 Task: Delete all emails   in folder Deleted Items. Empty folder   in folder Folder0000000007. Empty folder   in folder Folder0000000008. Filter for unread emails   in folder Inbox. Archive 5 recent emails   in folder Inbox
Action: Mouse moved to (178, 368)
Screenshot: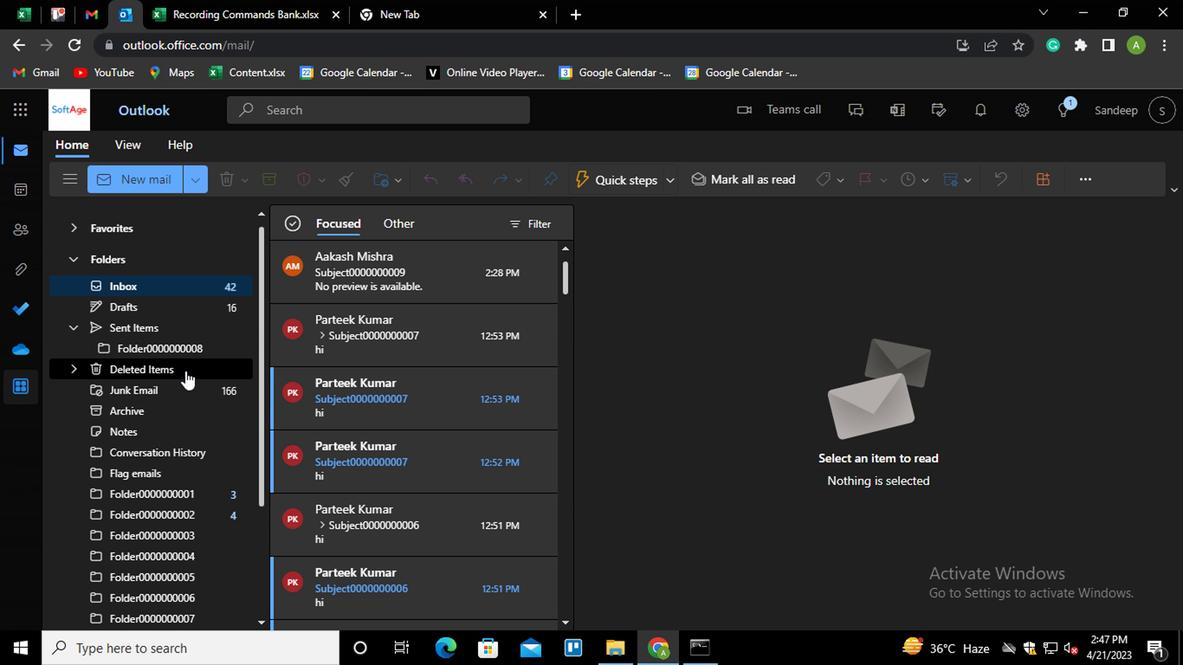 
Action: Mouse pressed left at (178, 368)
Screenshot: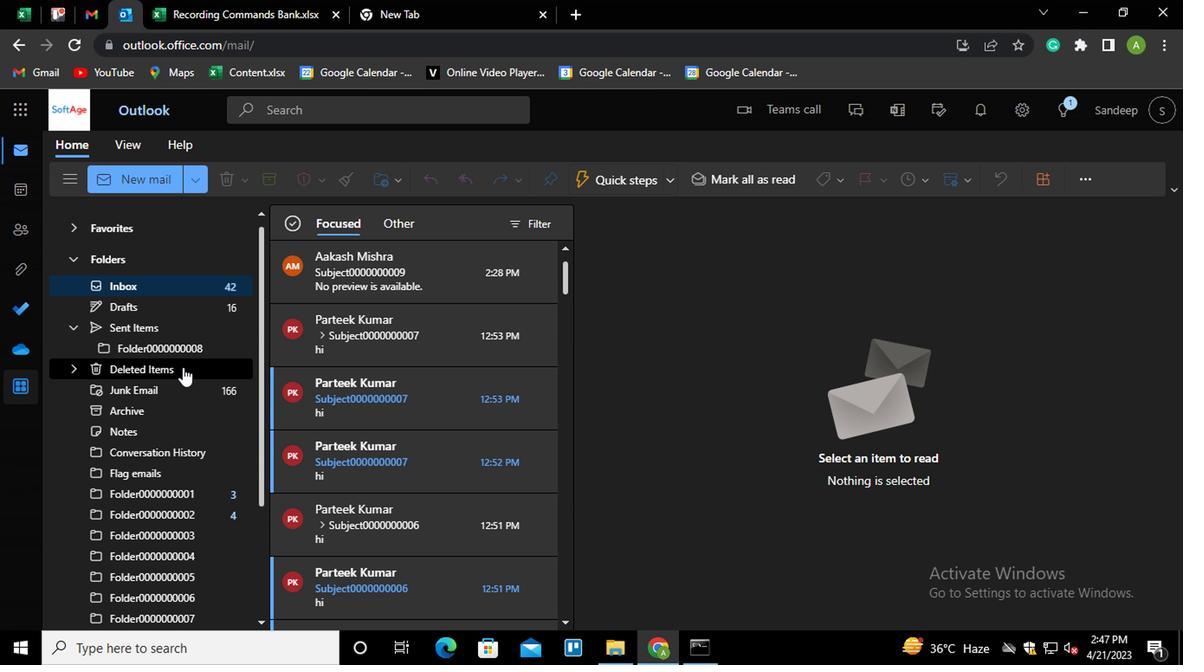 
Action: Mouse moved to (286, 331)
Screenshot: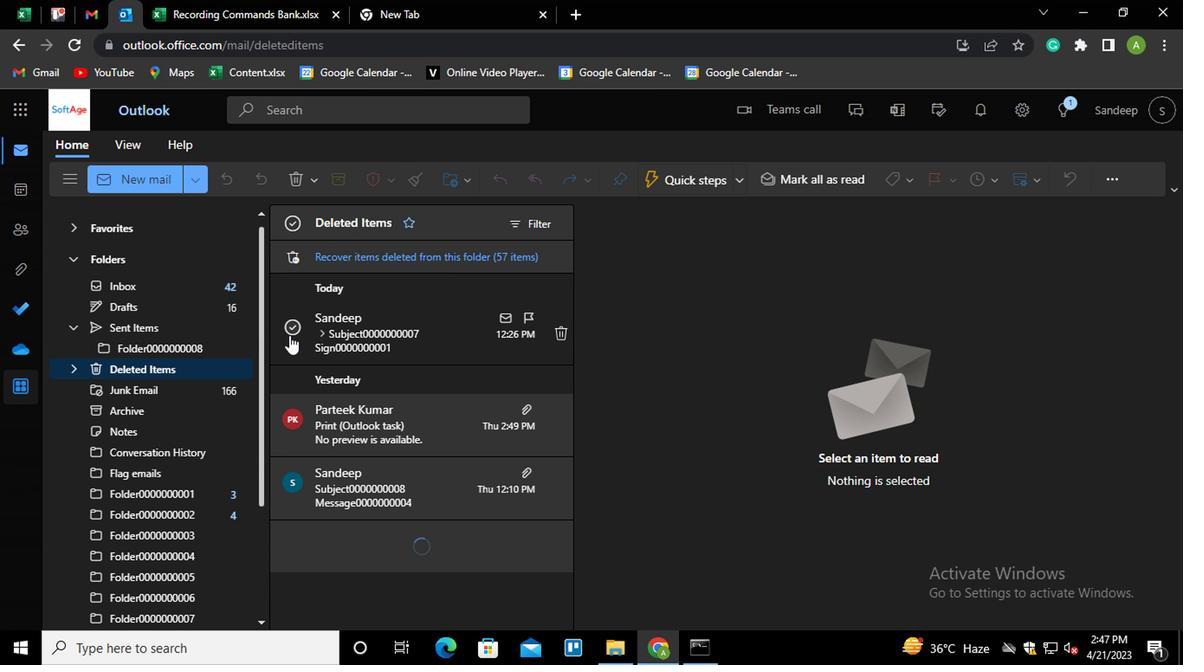 
Action: Mouse pressed left at (286, 331)
Screenshot: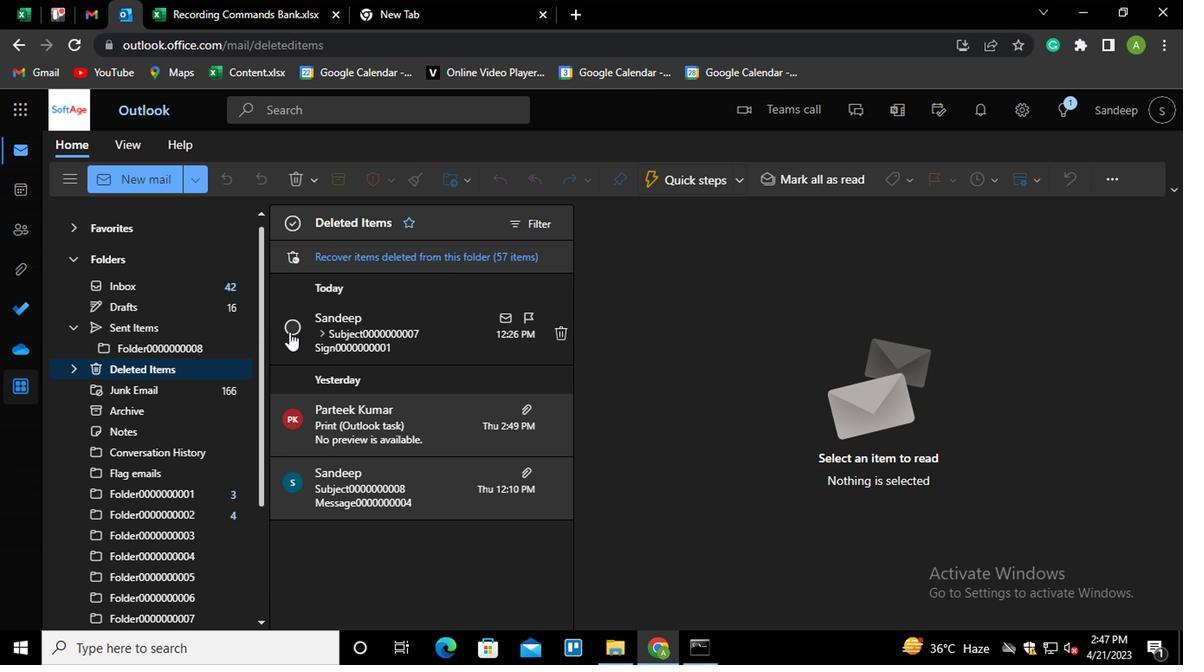 
Action: Mouse moved to (486, 468)
Screenshot: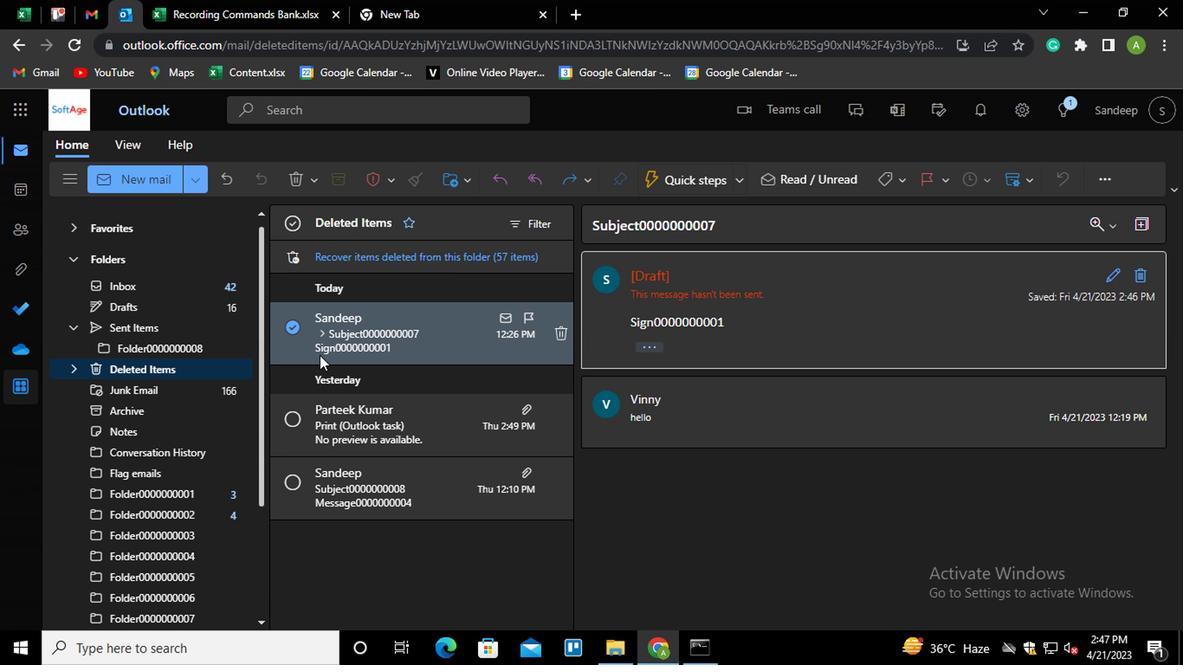 
Action: Key pressed ctrl+A<Key.delete><Key.enter>
Screenshot: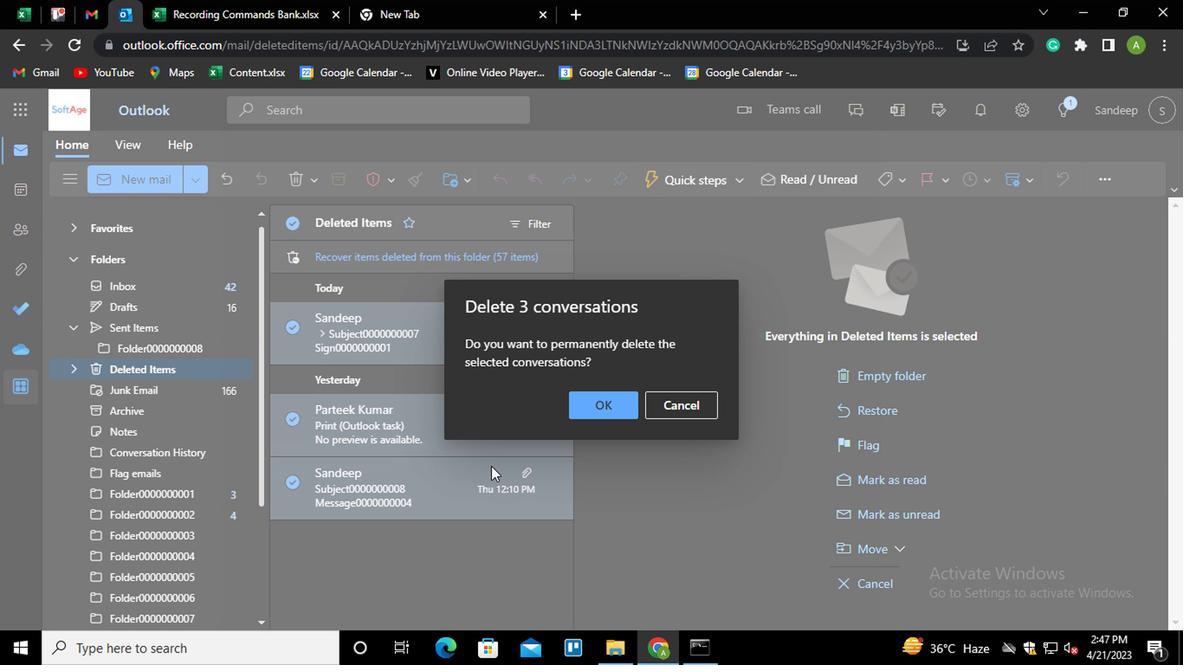 
Action: Mouse moved to (195, 619)
Screenshot: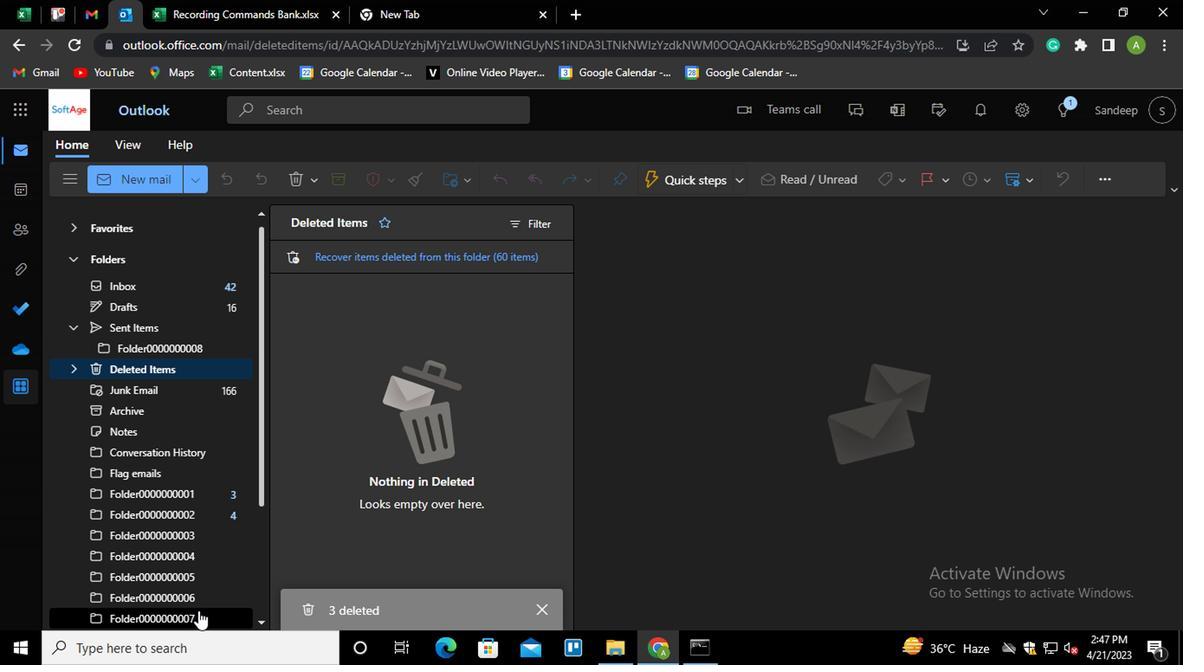 
Action: Mouse pressed left at (195, 619)
Screenshot: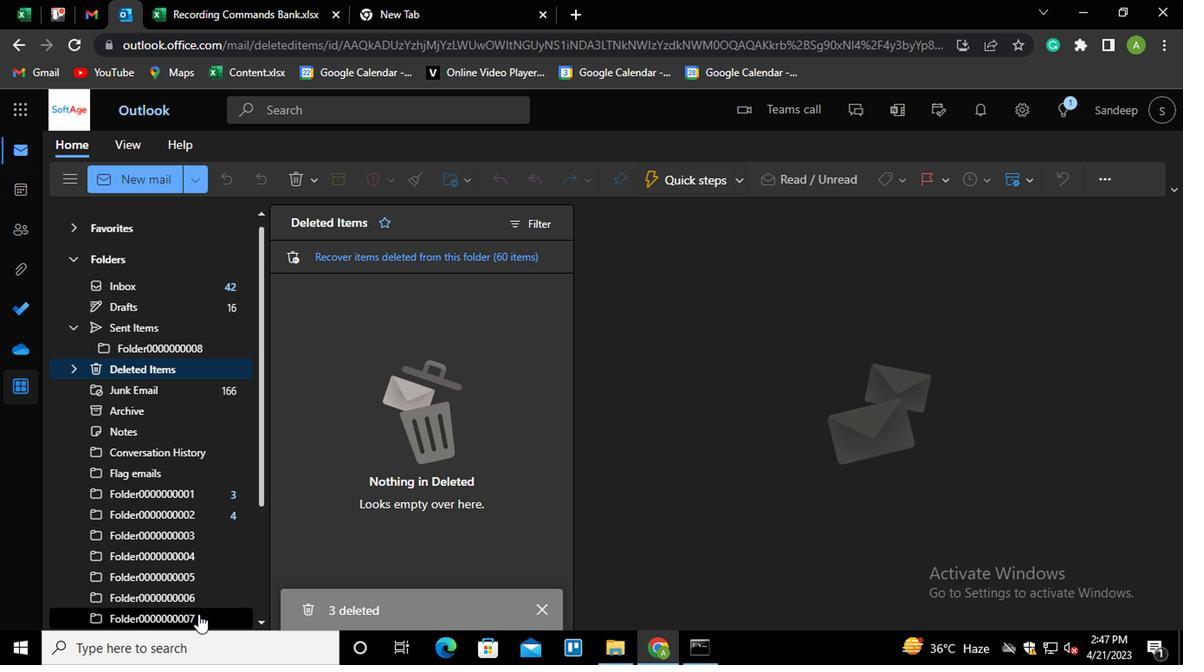 
Action: Mouse moved to (288, 393)
Screenshot: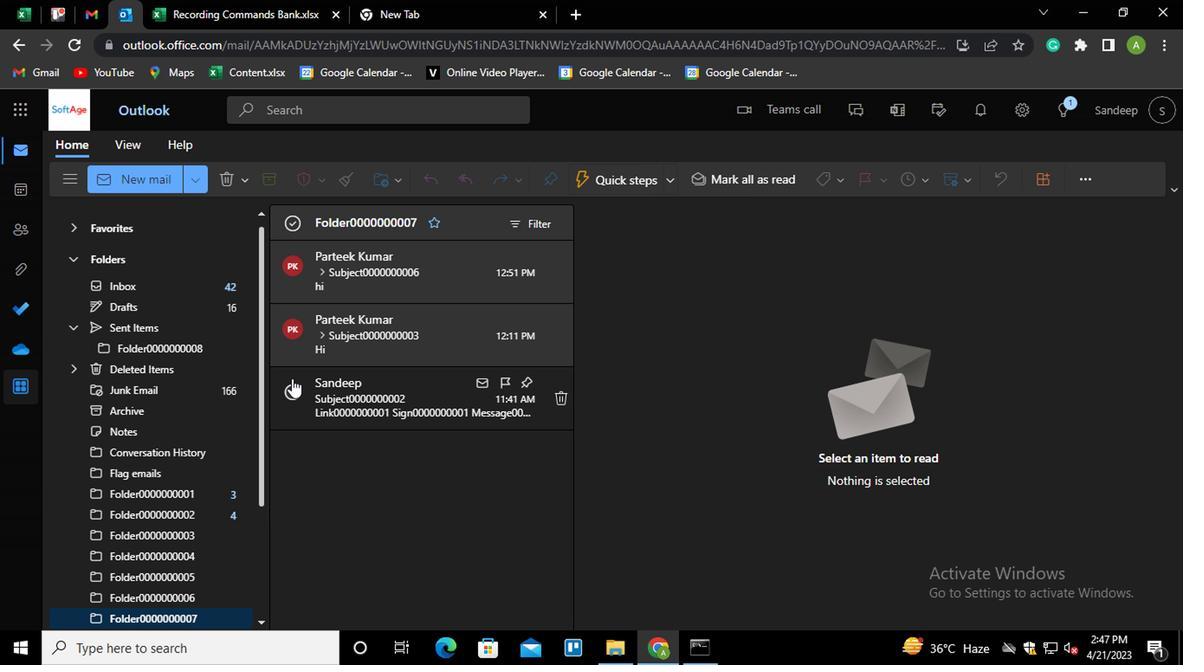 
Action: Mouse pressed left at (288, 393)
Screenshot: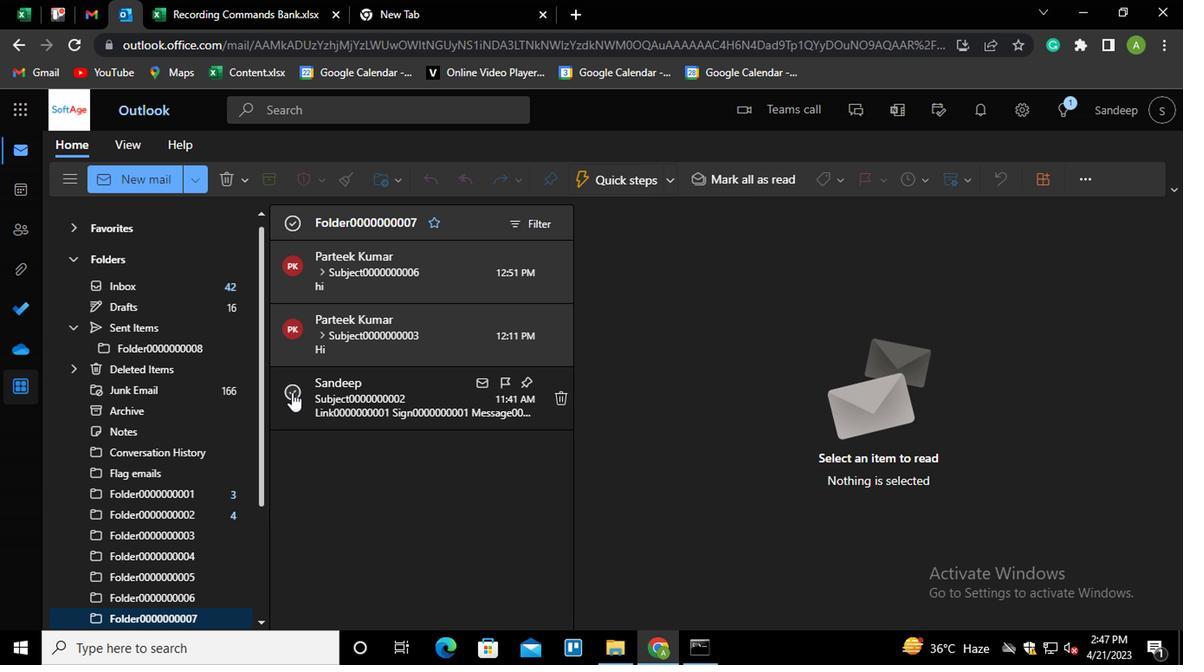 
Action: Key pressed ctrl+A
Screenshot: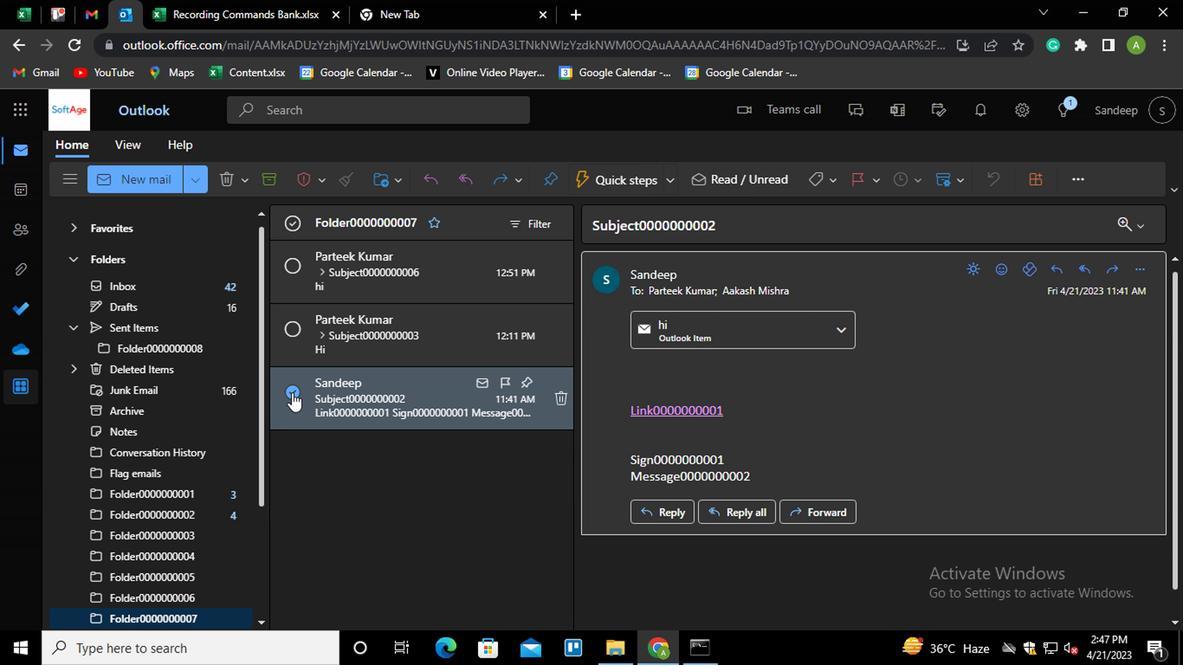 
Action: Mouse moved to (870, 394)
Screenshot: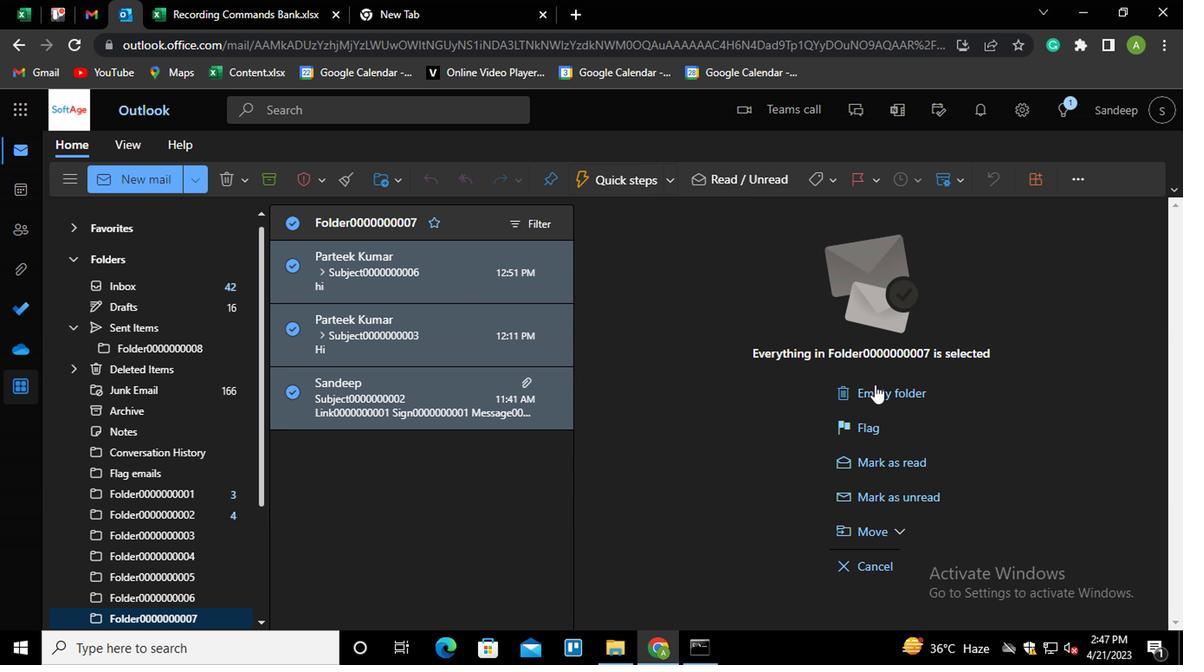 
Action: Mouse pressed left at (870, 394)
Screenshot: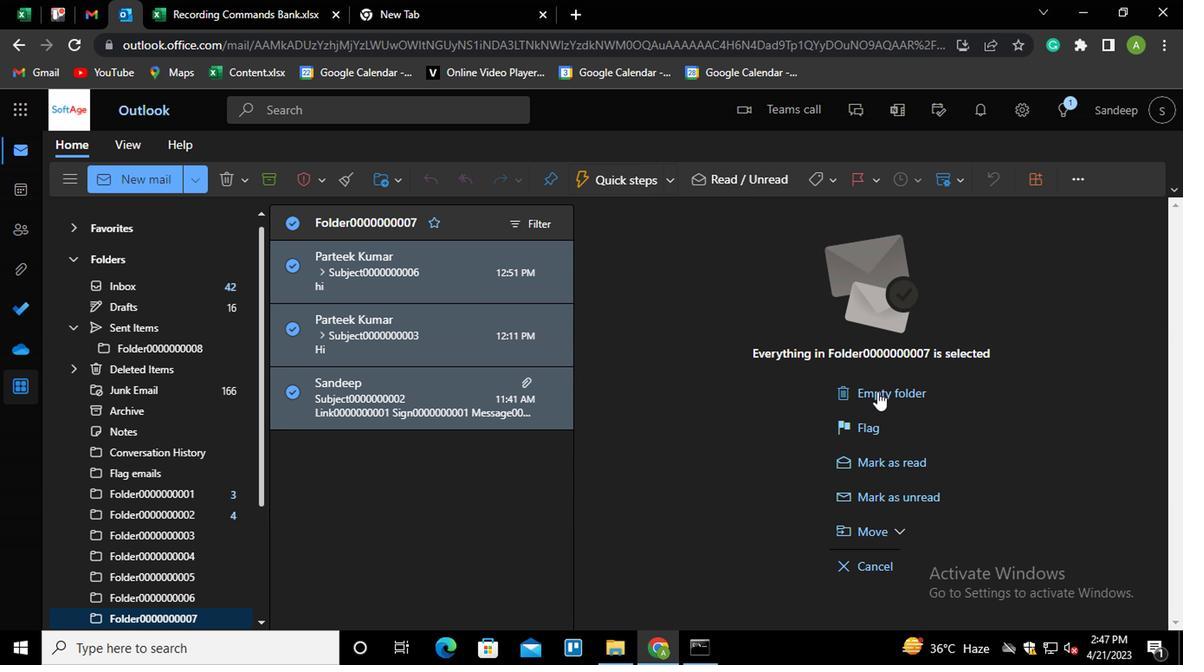 
Action: Mouse moved to (596, 415)
Screenshot: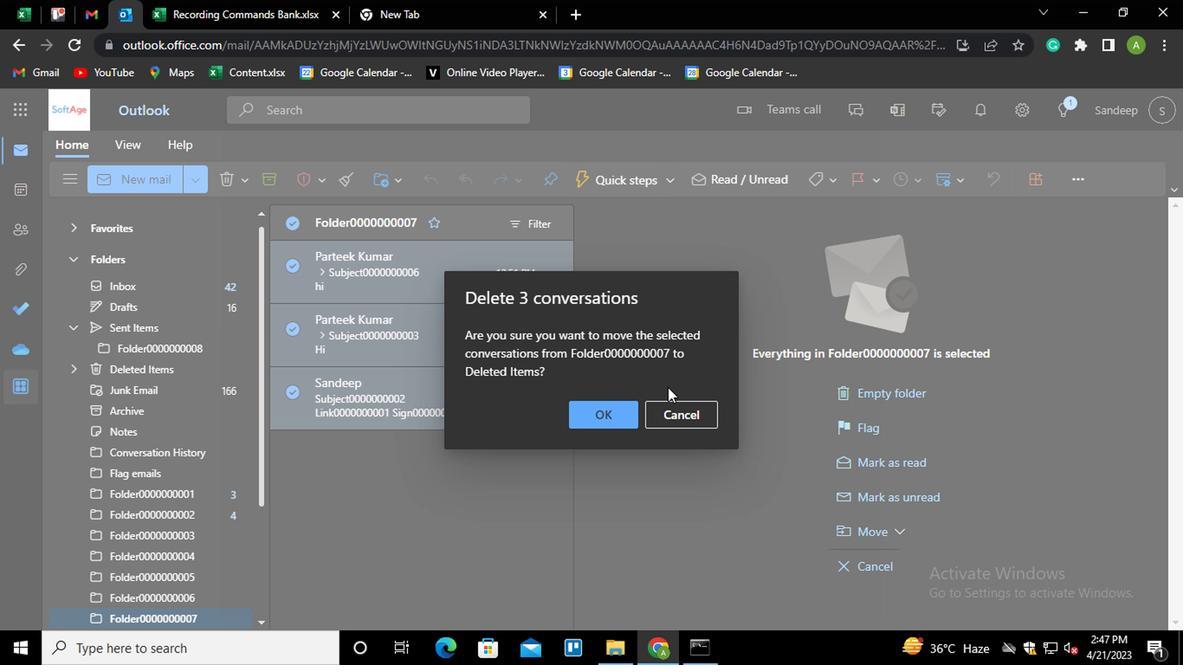
Action: Mouse pressed left at (596, 415)
Screenshot: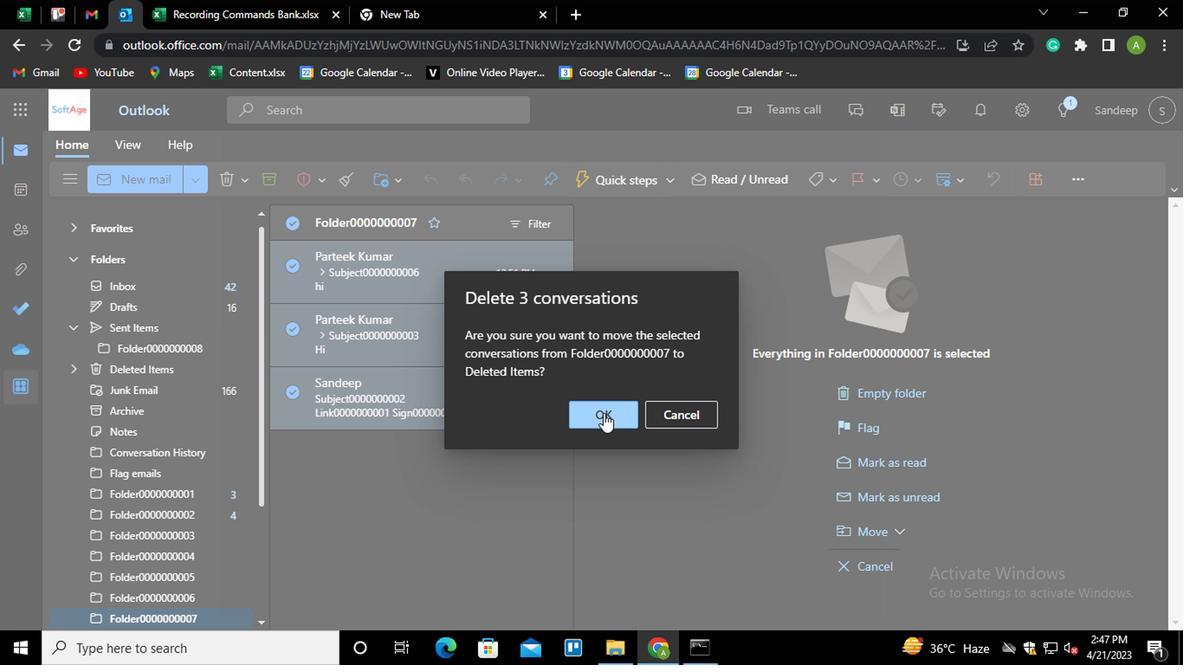 
Action: Mouse moved to (227, 561)
Screenshot: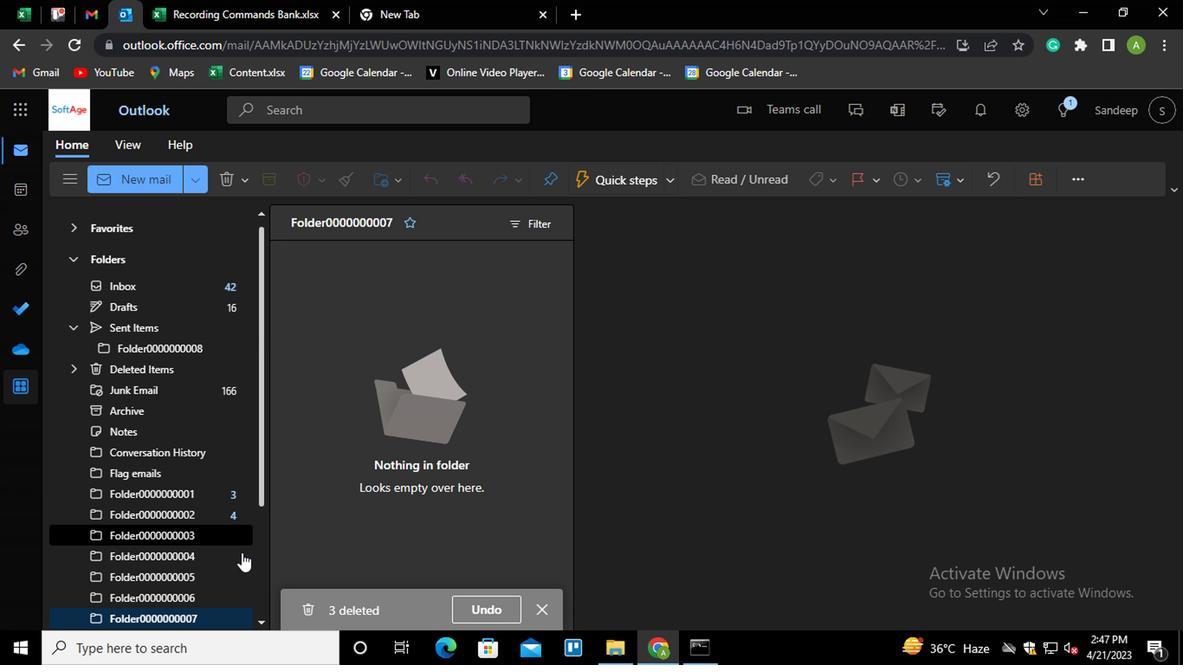 
Action: Mouse scrolled (227, 560) with delta (0, 0)
Screenshot: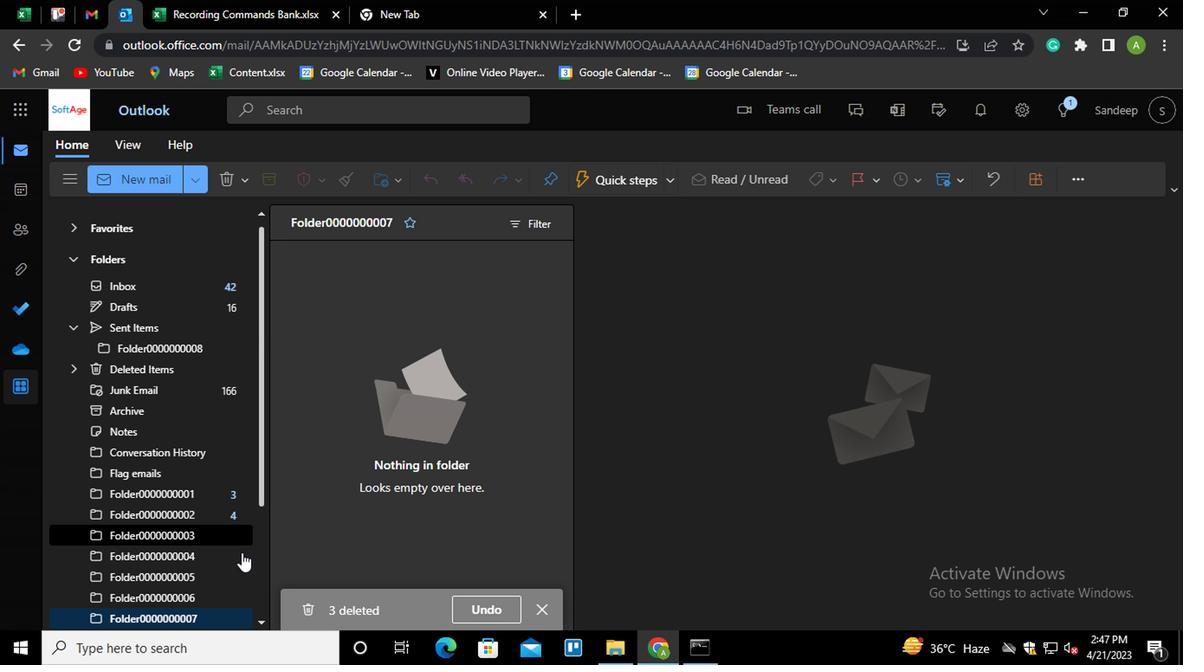 
Action: Mouse scrolled (227, 560) with delta (0, 0)
Screenshot: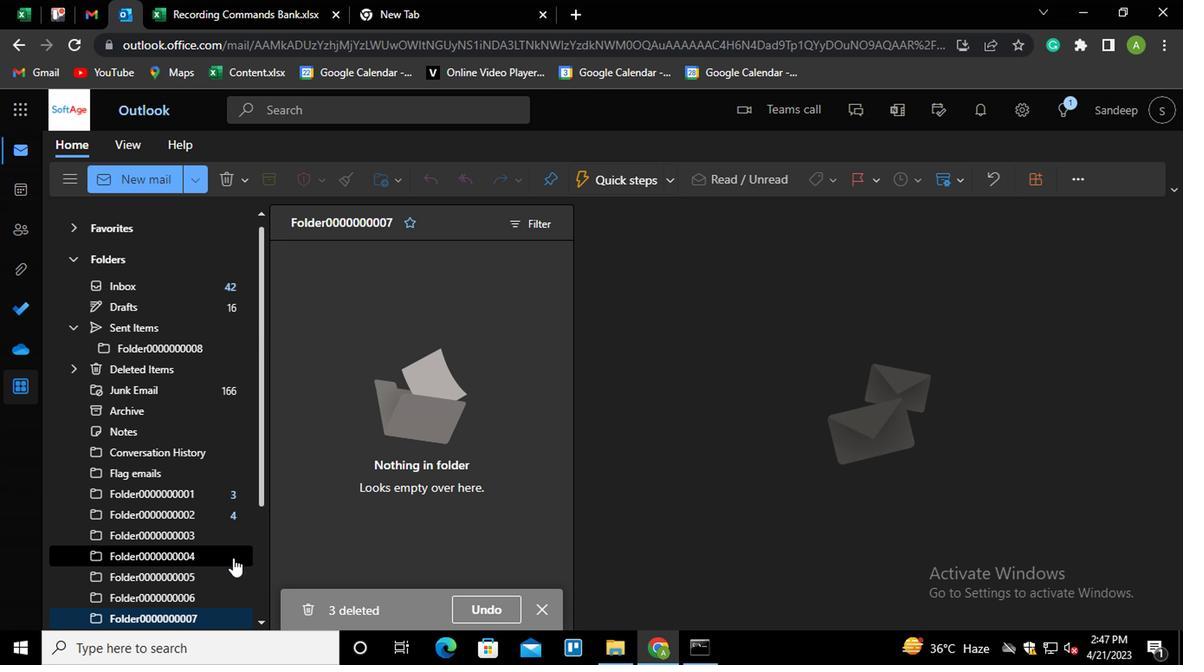 
Action: Mouse scrolled (227, 560) with delta (0, 0)
Screenshot: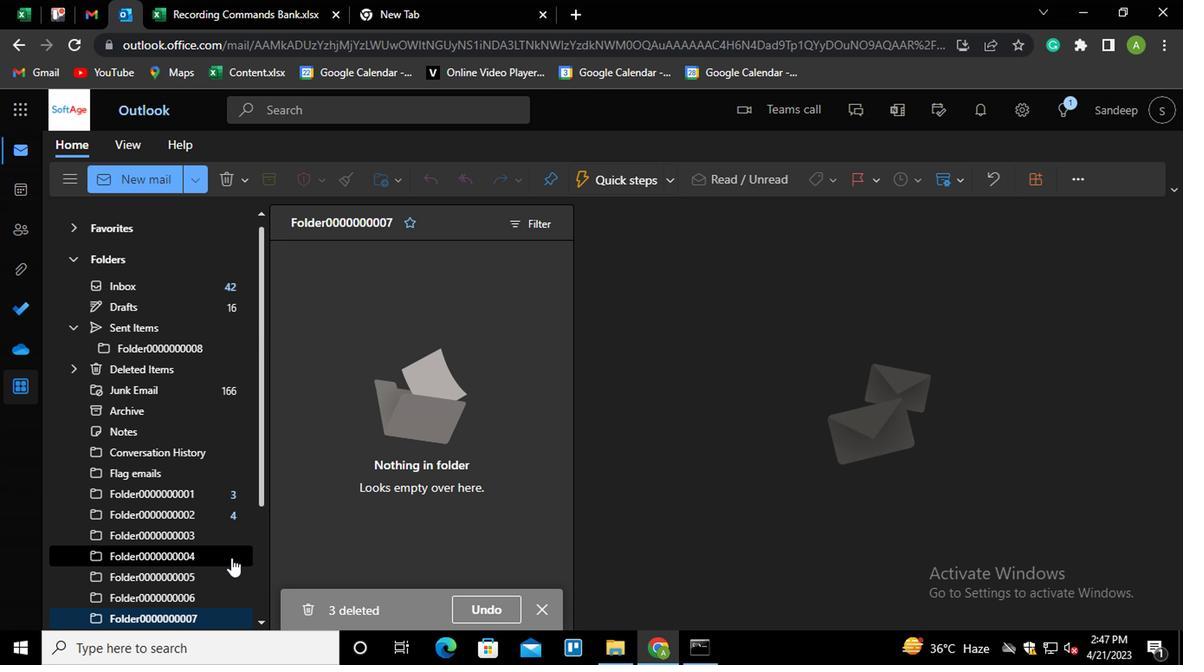 
Action: Mouse scrolled (227, 560) with delta (0, 0)
Screenshot: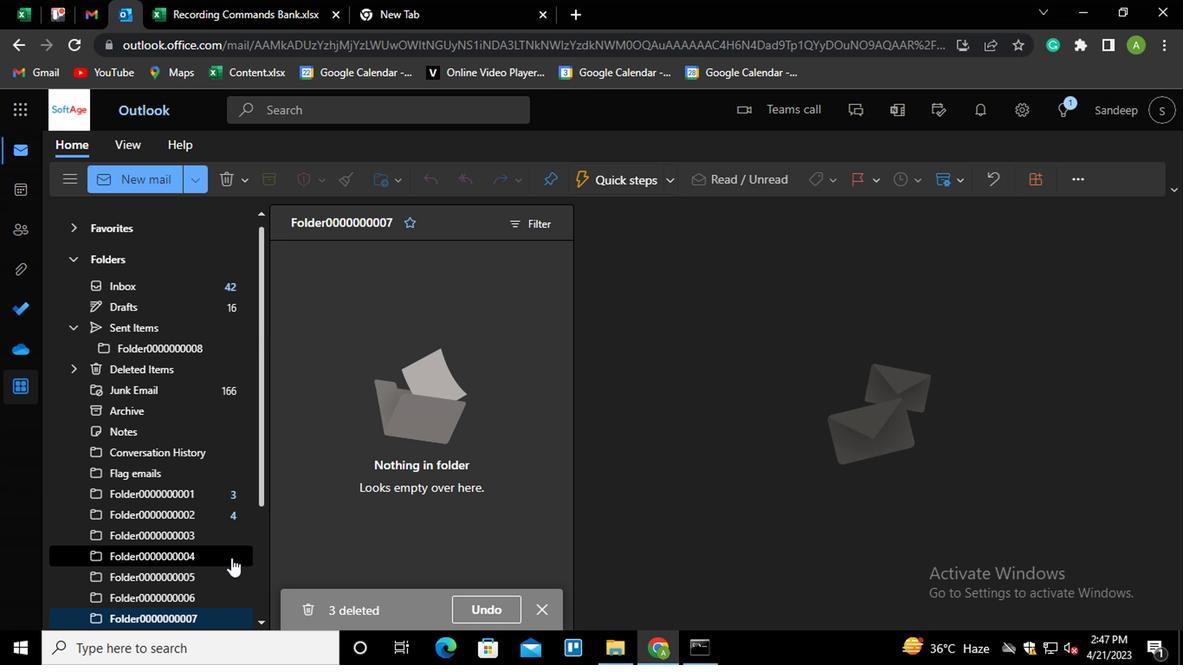 
Action: Mouse moved to (174, 494)
Screenshot: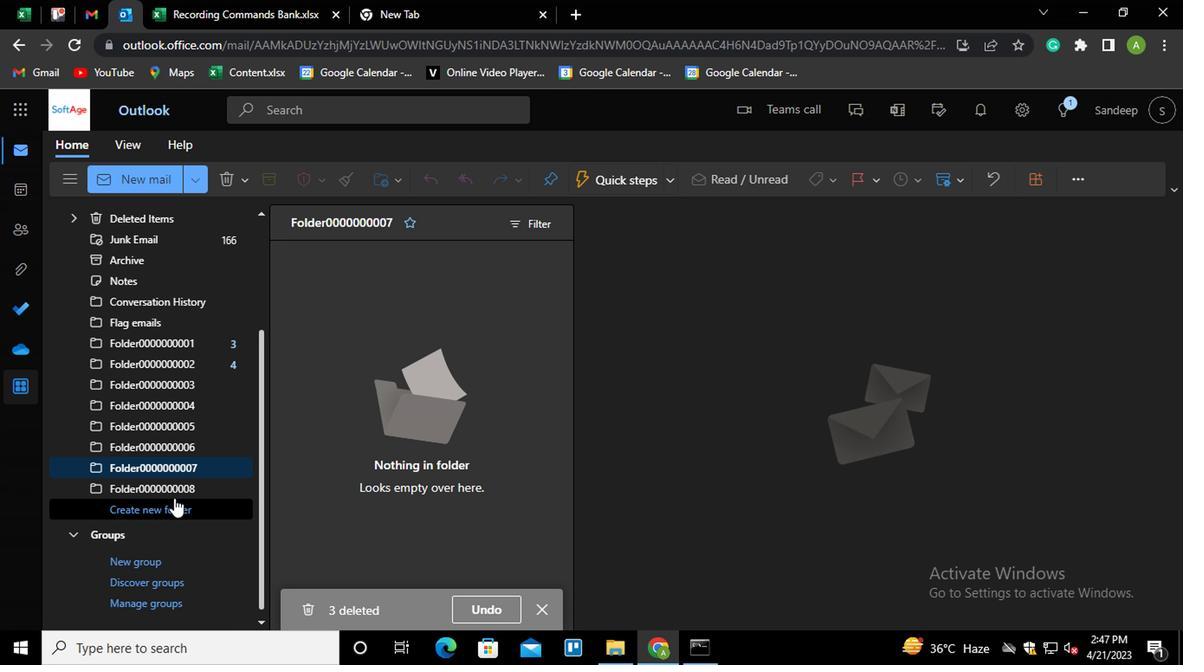
Action: Mouse pressed left at (174, 494)
Screenshot: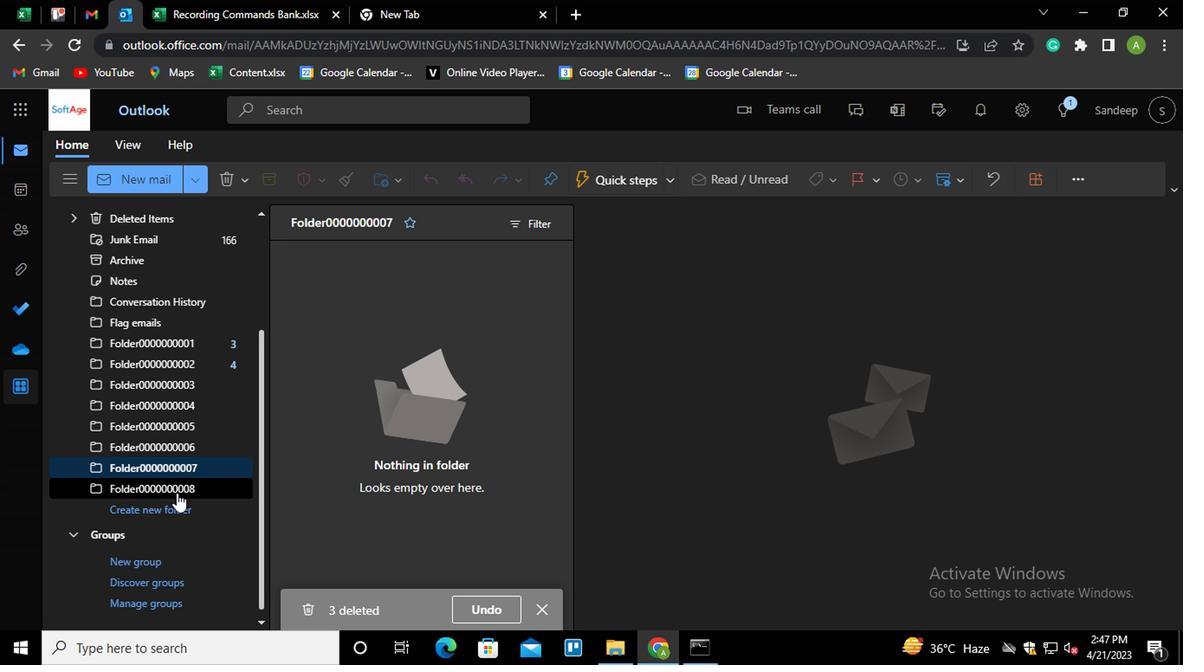 
Action: Mouse moved to (290, 263)
Screenshot: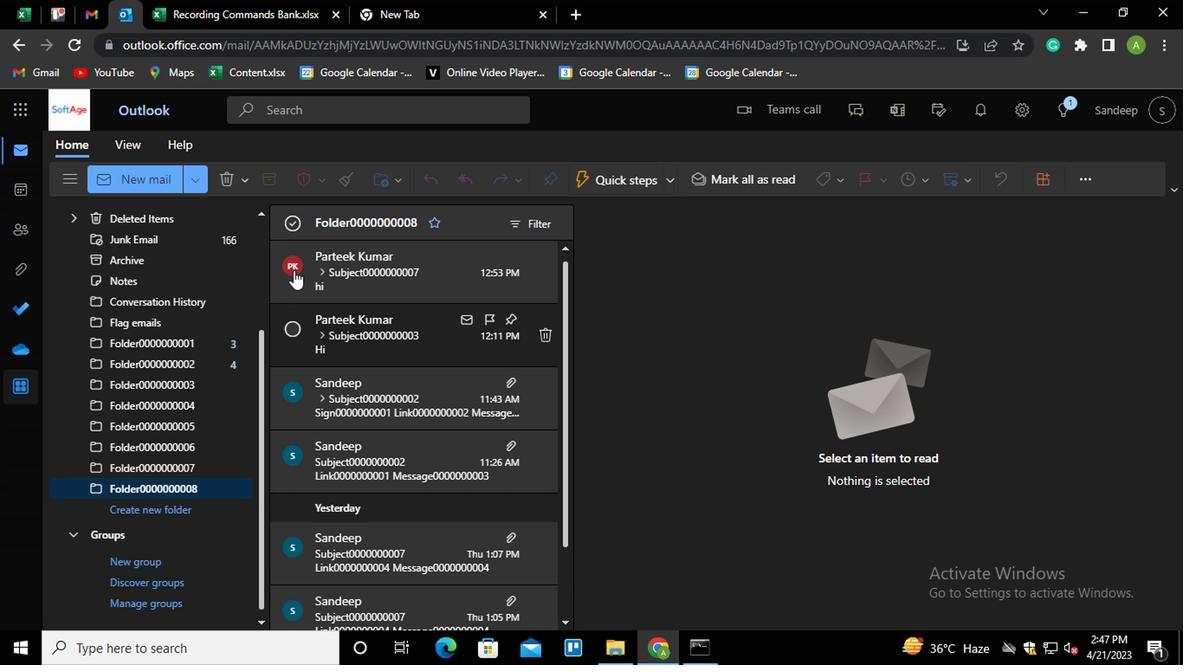 
Action: Mouse pressed left at (290, 263)
Screenshot: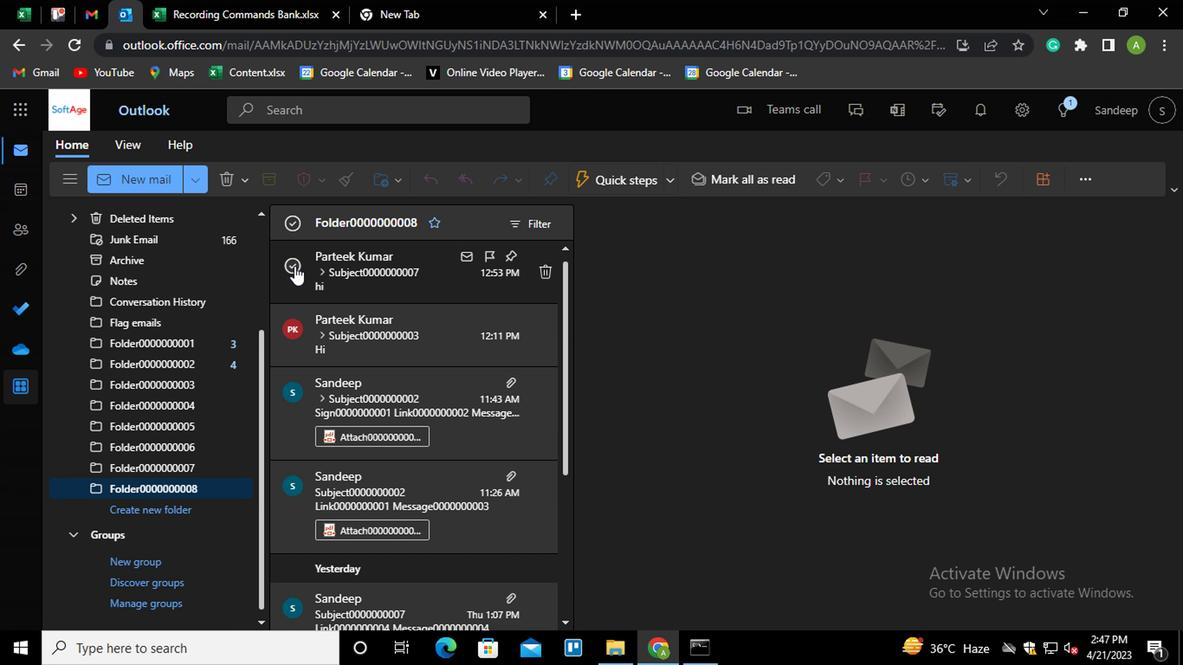 
Action: Mouse moved to (367, 337)
Screenshot: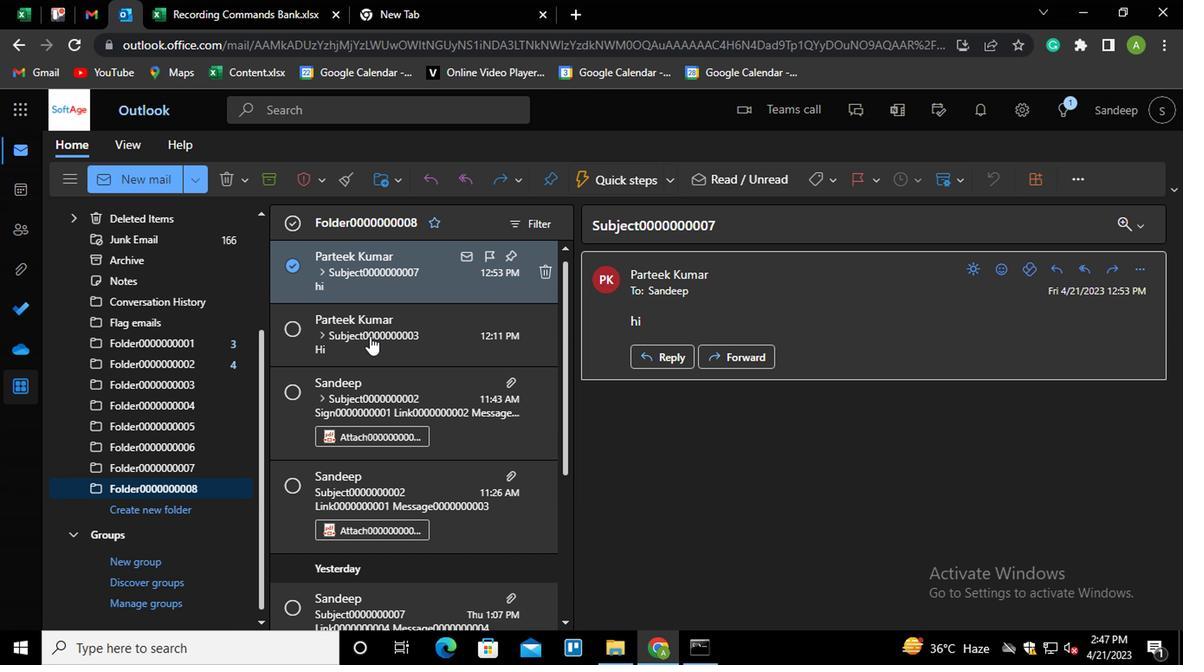 
Action: Key pressed ctrl+A
Screenshot: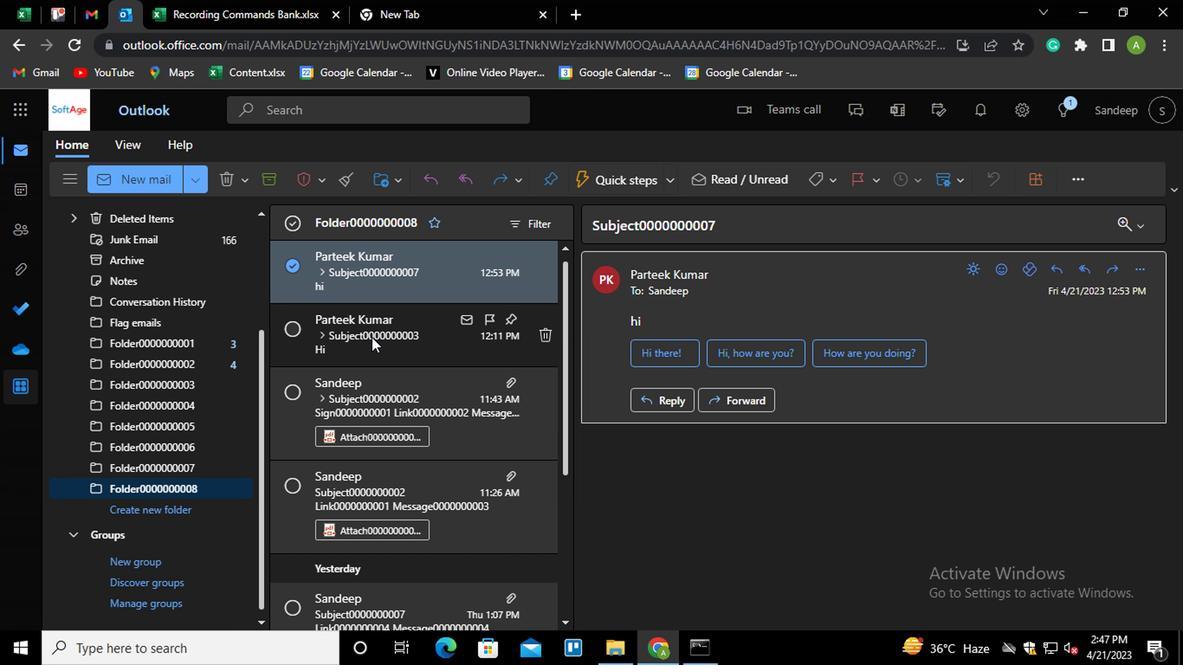 
Action: Mouse moved to (876, 392)
Screenshot: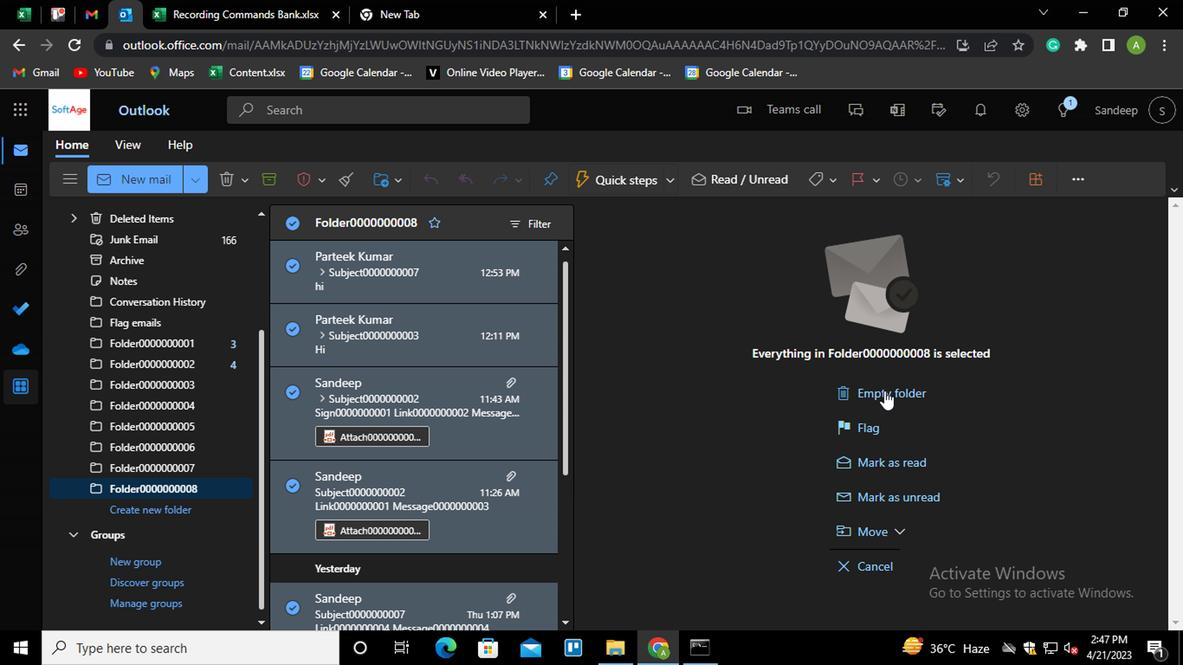 
Action: Mouse pressed left at (876, 392)
Screenshot: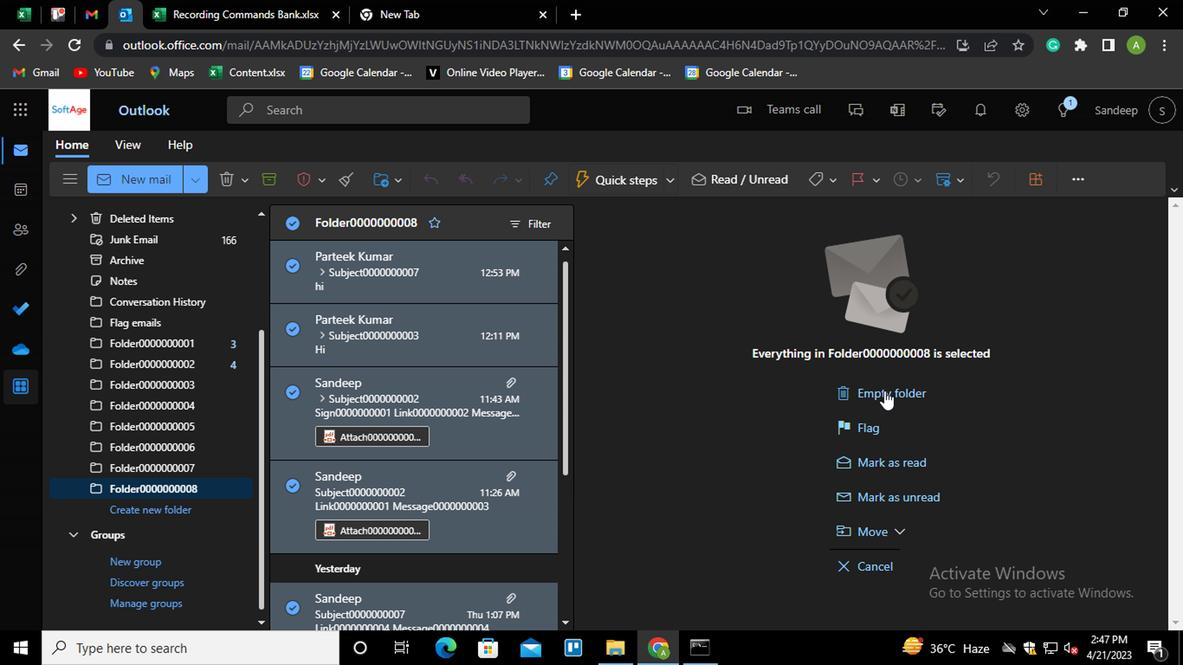 
Action: Mouse moved to (605, 413)
Screenshot: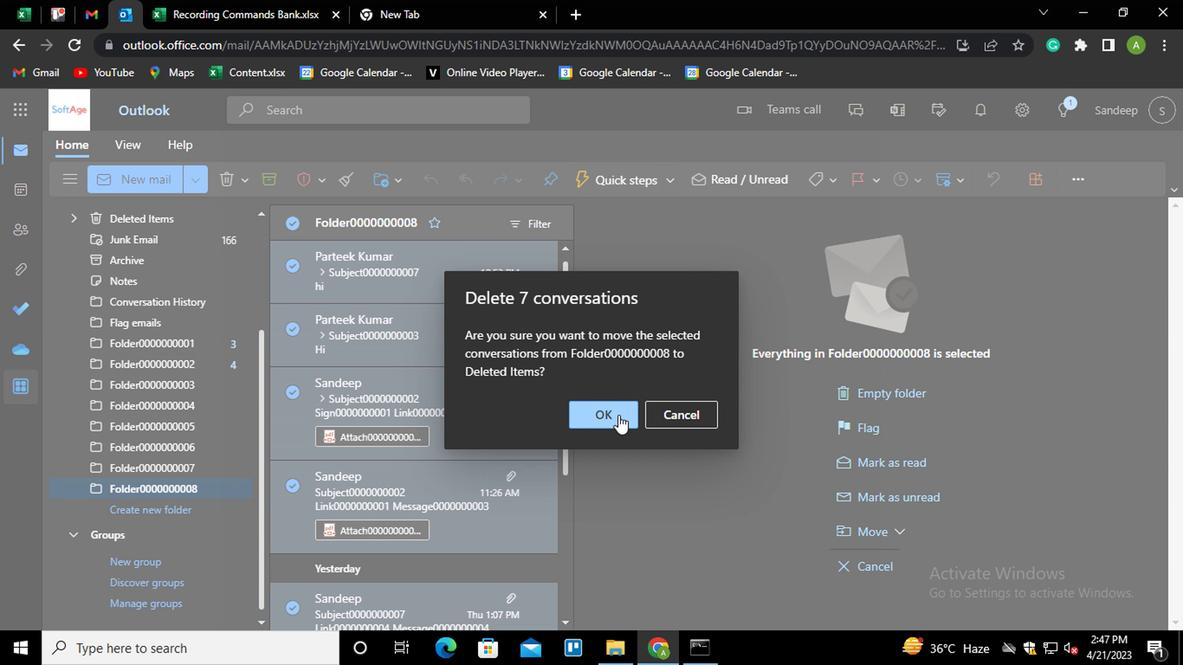 
Action: Mouse pressed left at (605, 413)
Screenshot: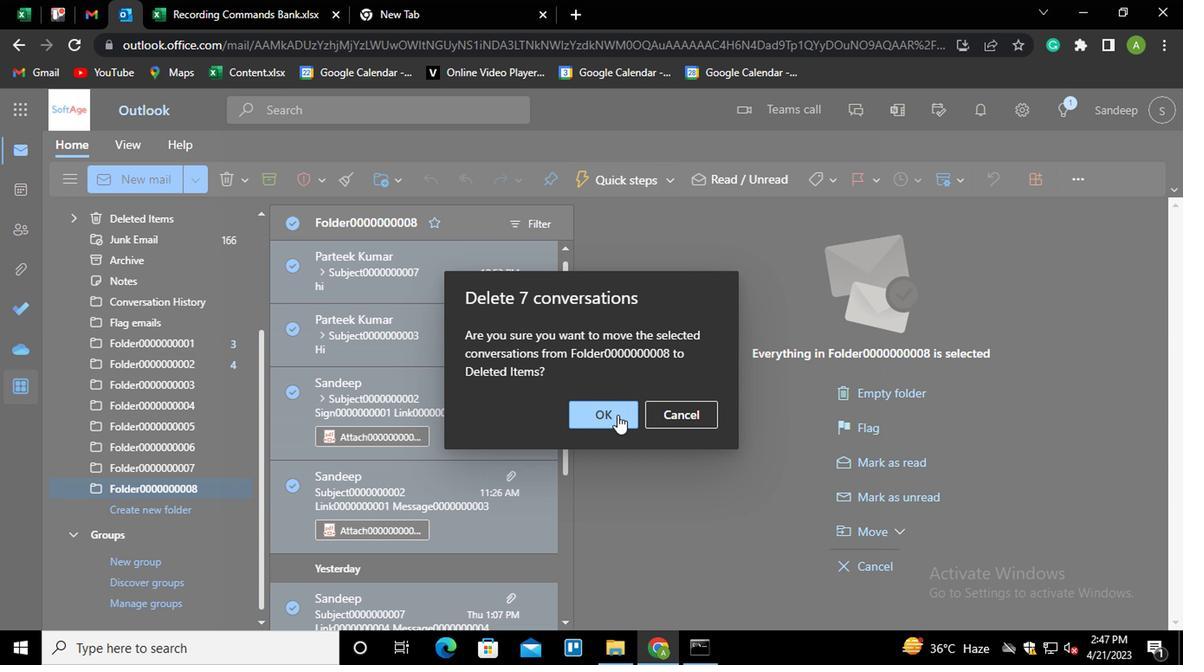 
Action: Mouse moved to (170, 324)
Screenshot: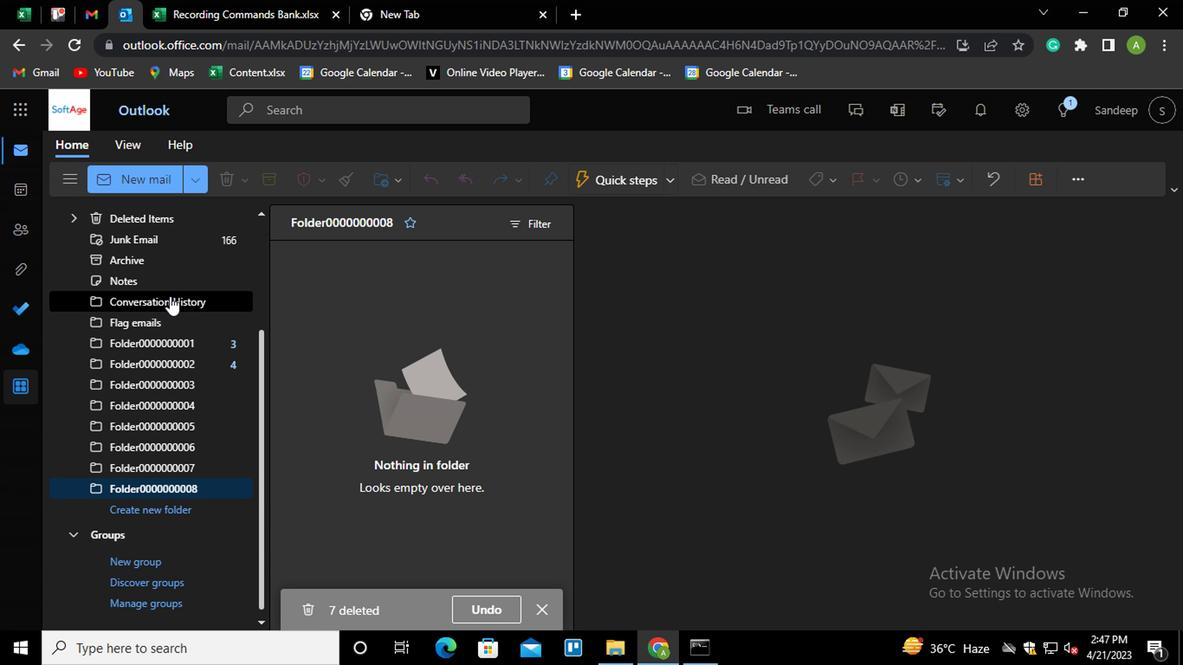 
Action: Mouse scrolled (170, 324) with delta (0, 0)
Screenshot: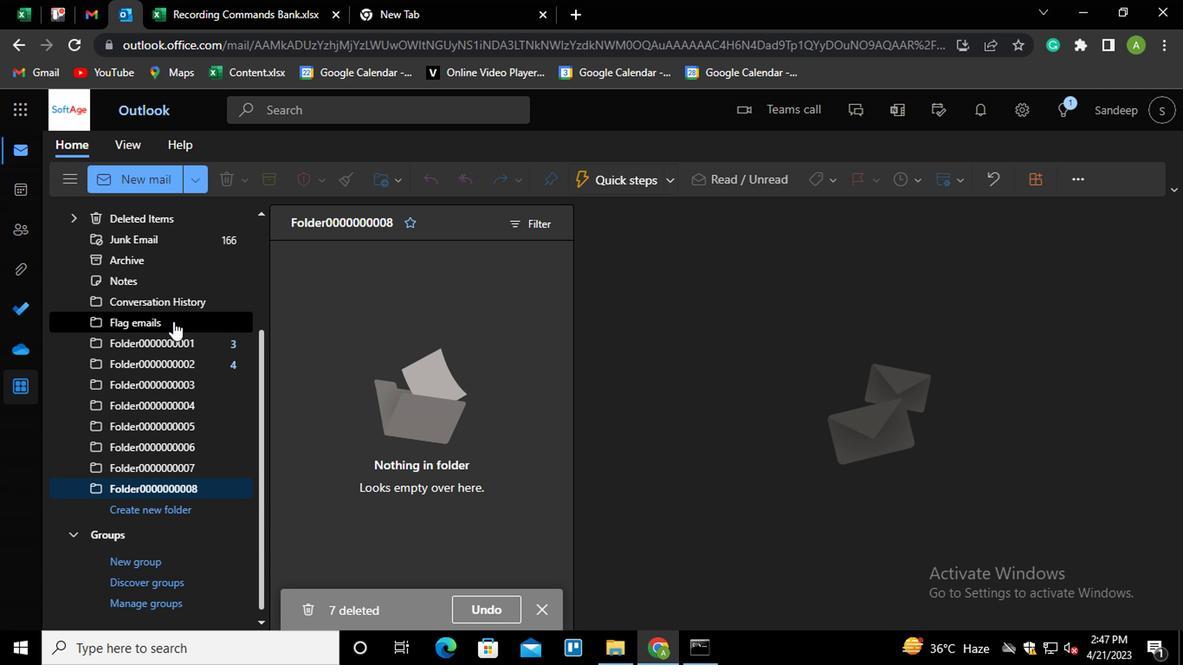 
Action: Mouse scrolled (170, 324) with delta (0, 0)
Screenshot: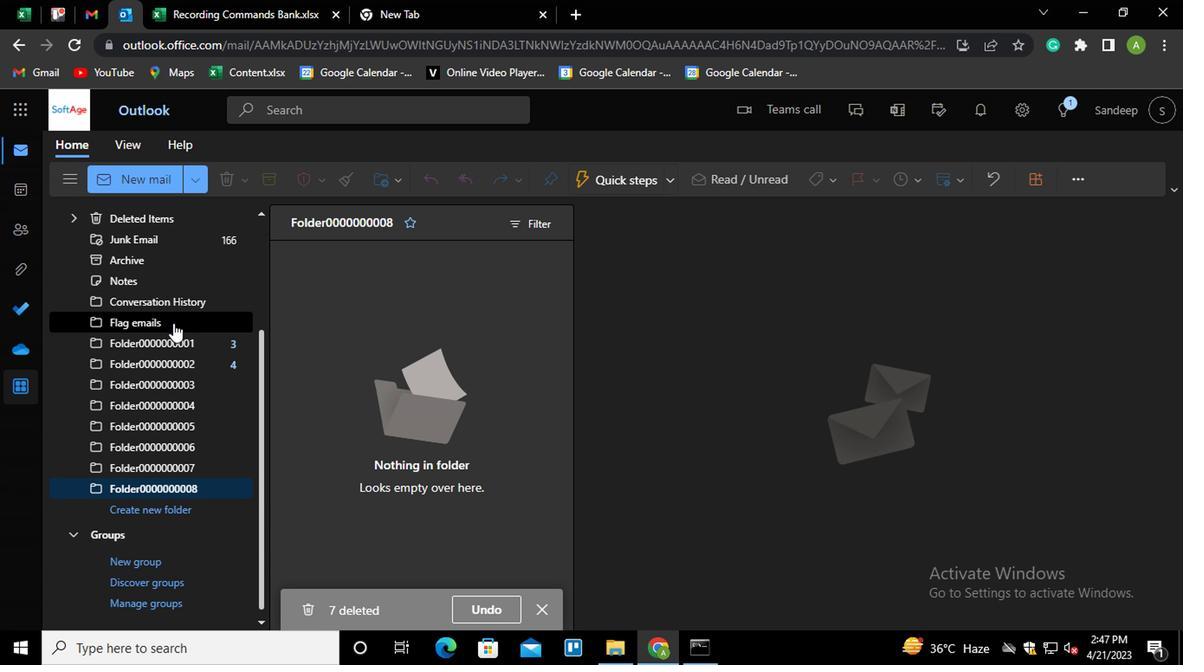 
Action: Mouse scrolled (170, 324) with delta (0, 0)
Screenshot: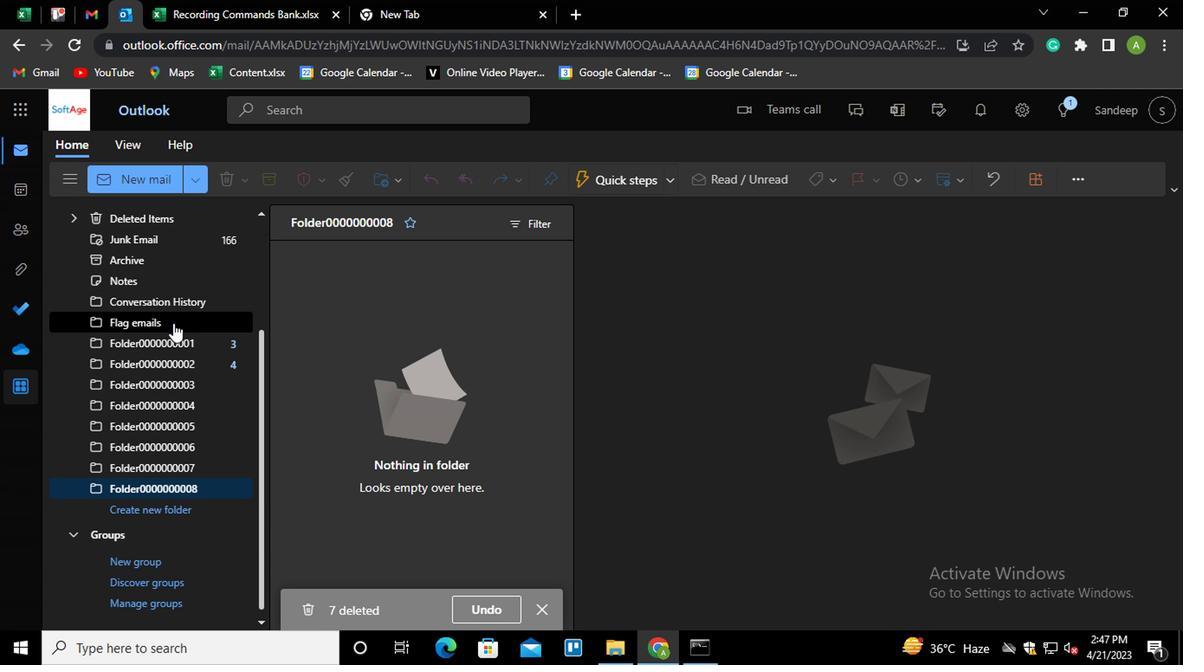 
Action: Mouse moved to (164, 333)
Screenshot: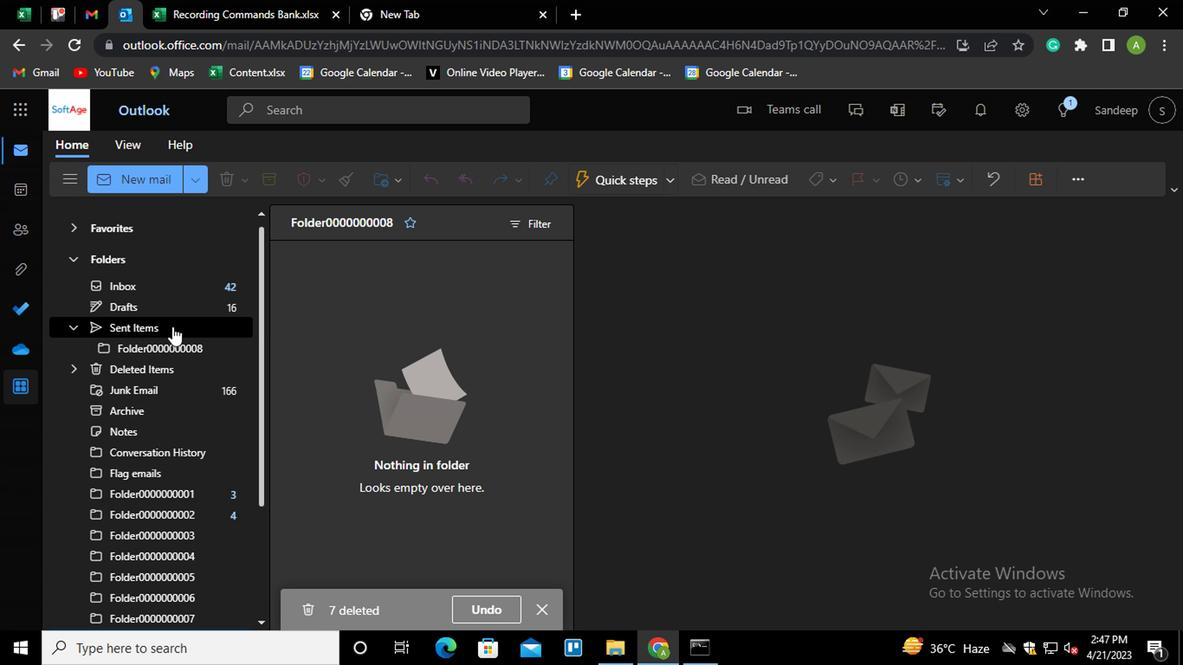 
Action: Mouse scrolled (164, 334) with delta (0, 1)
Screenshot: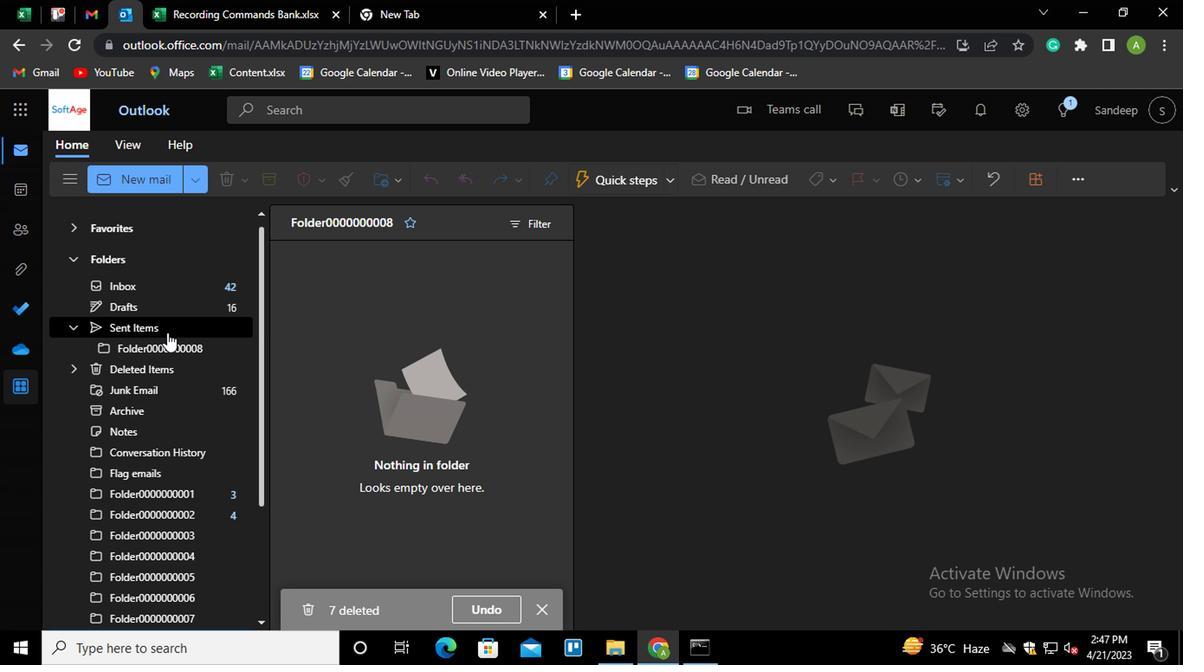 
Action: Mouse moved to (158, 287)
Screenshot: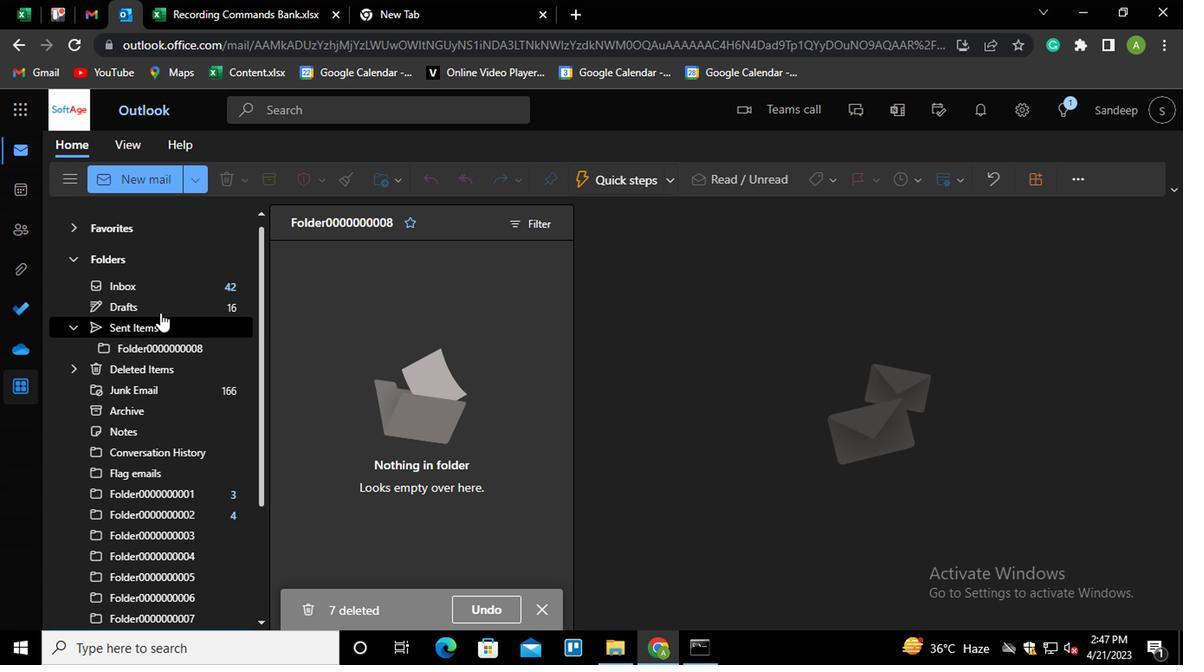 
Action: Mouse pressed left at (158, 287)
Screenshot: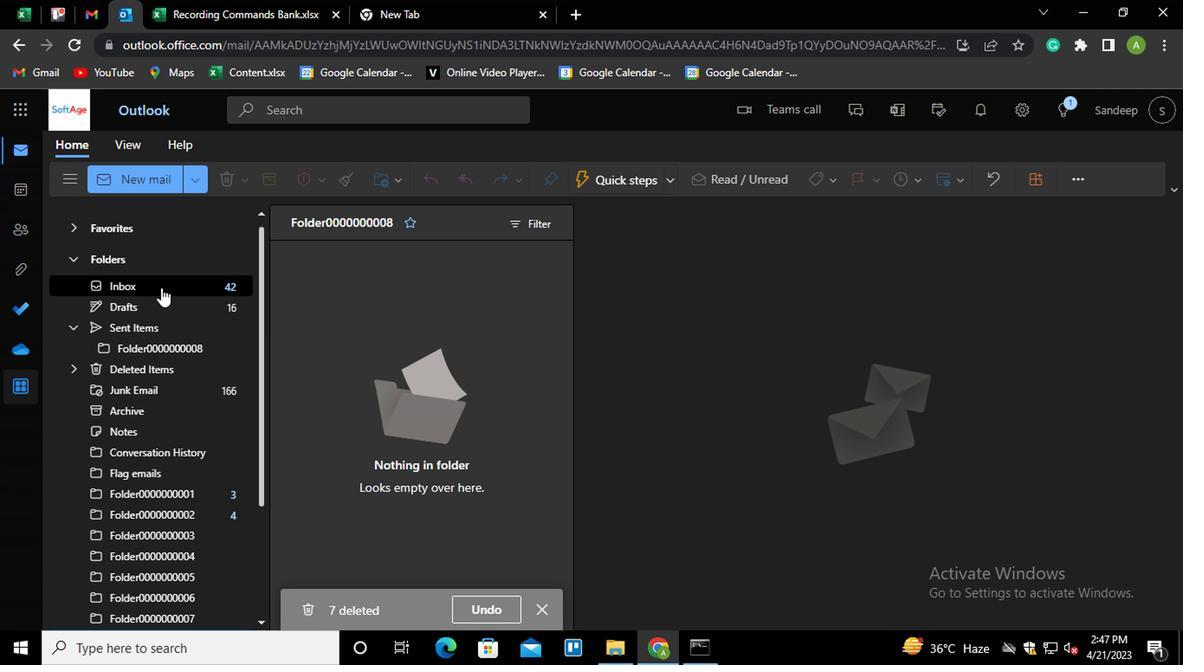 
Action: Mouse moved to (528, 214)
Screenshot: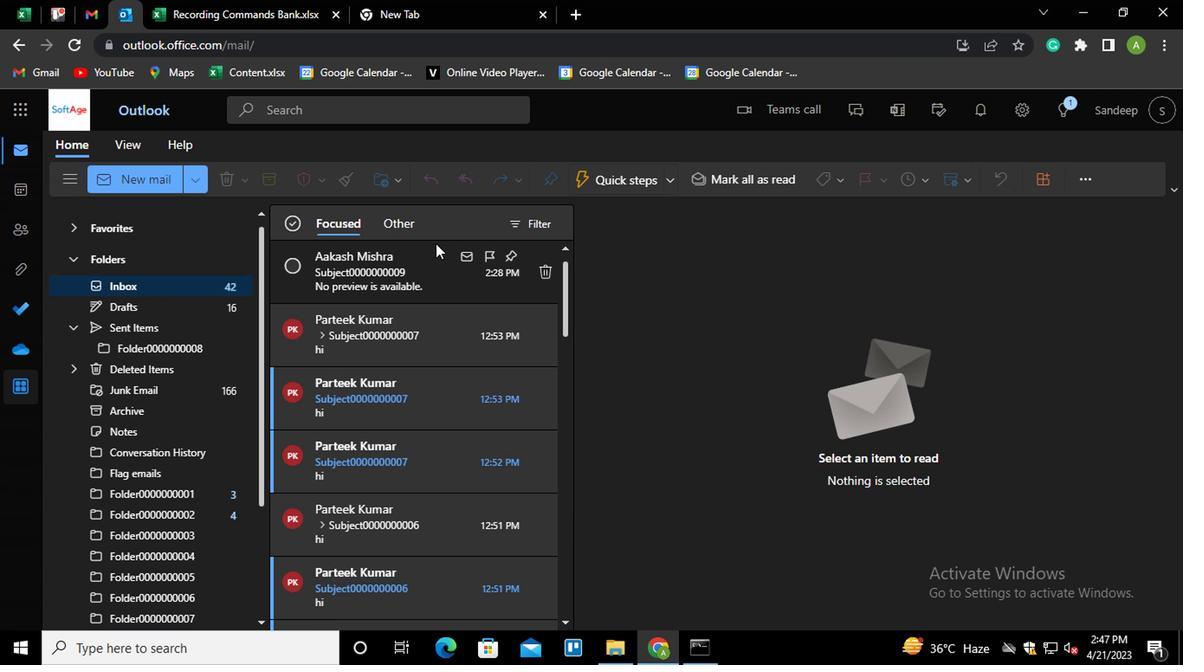 
Action: Mouse pressed left at (528, 214)
Screenshot: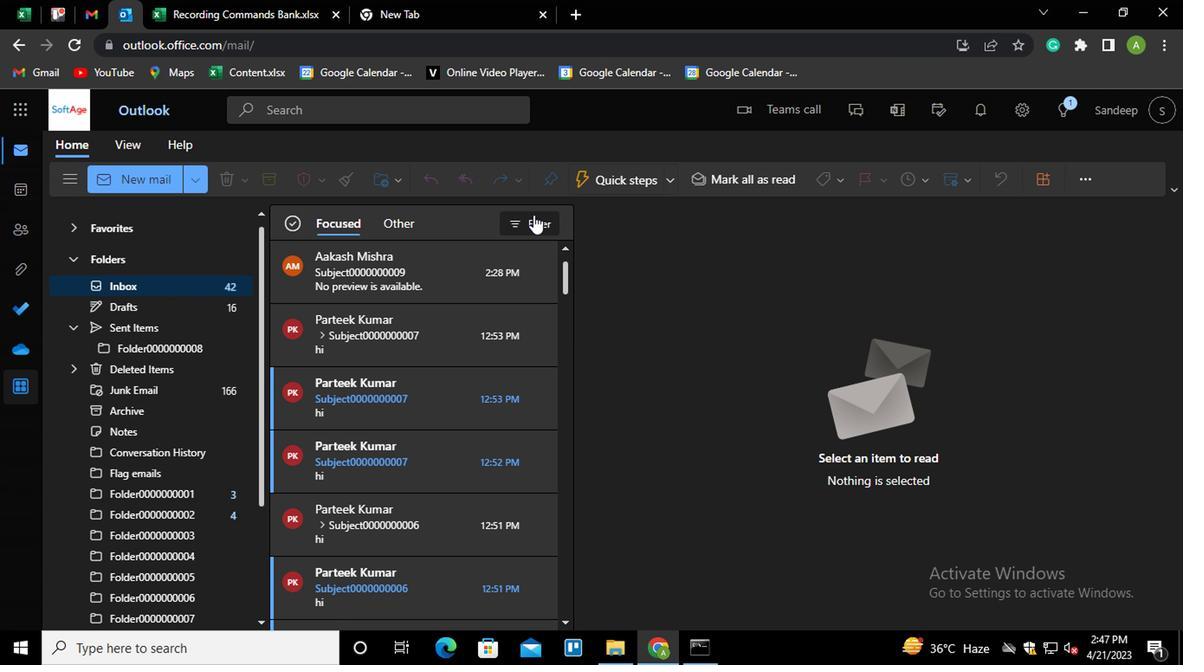 
Action: Mouse moved to (537, 279)
Screenshot: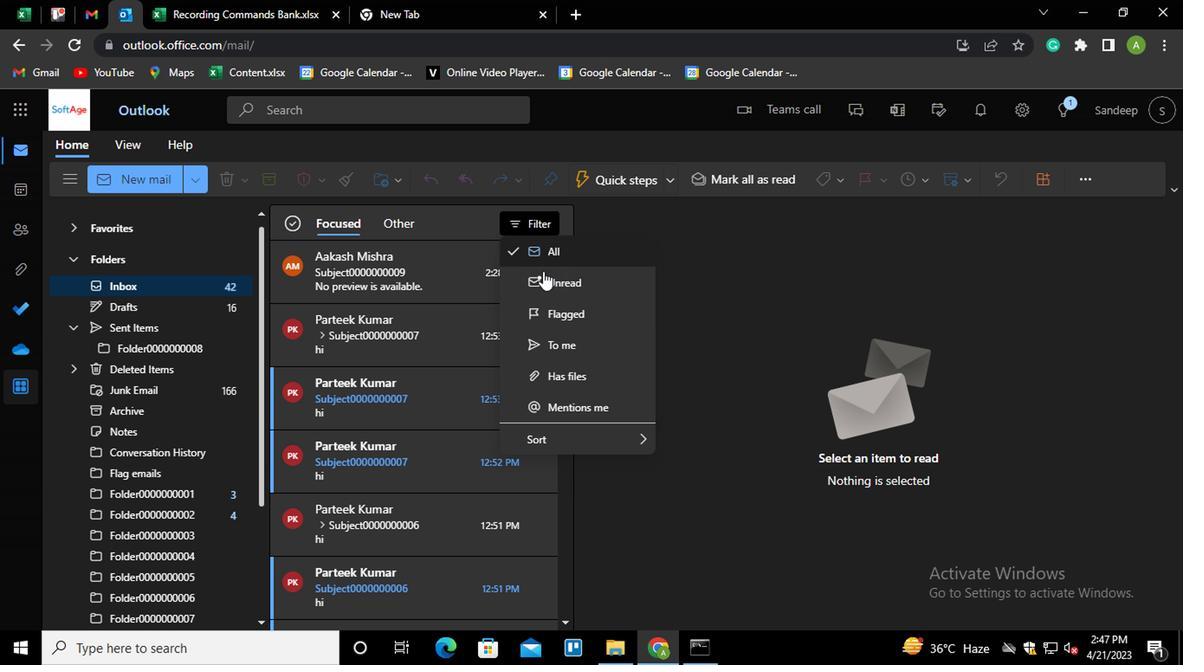 
Action: Mouse pressed left at (537, 279)
Screenshot: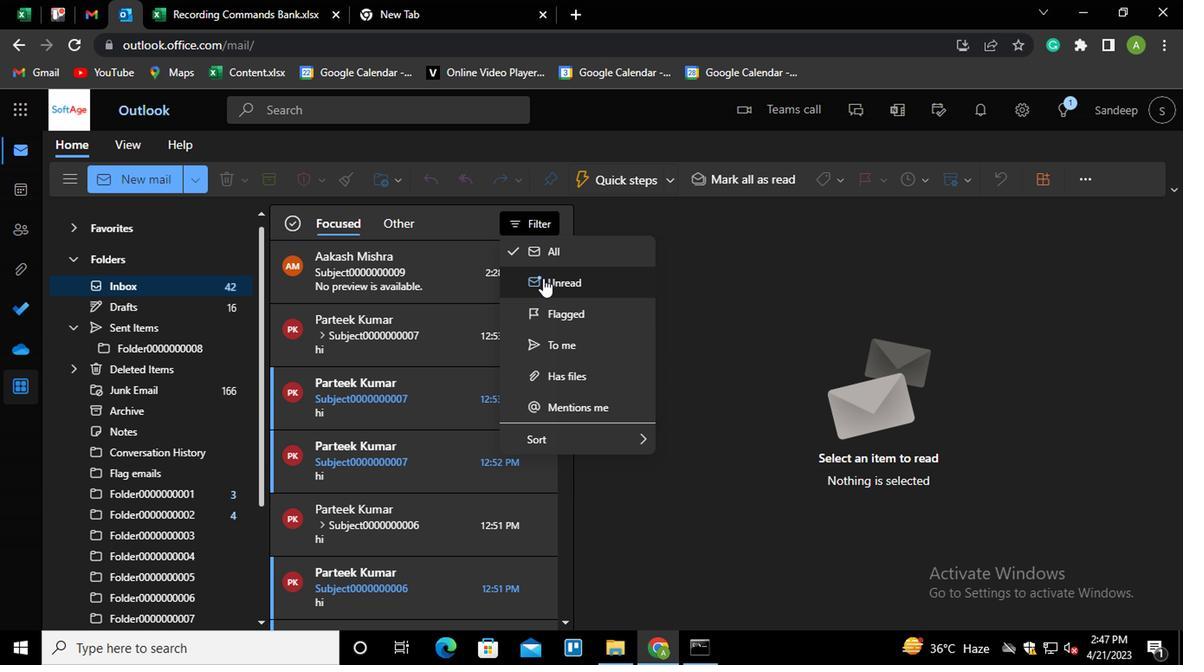 
Action: Mouse moved to (167, 287)
Screenshot: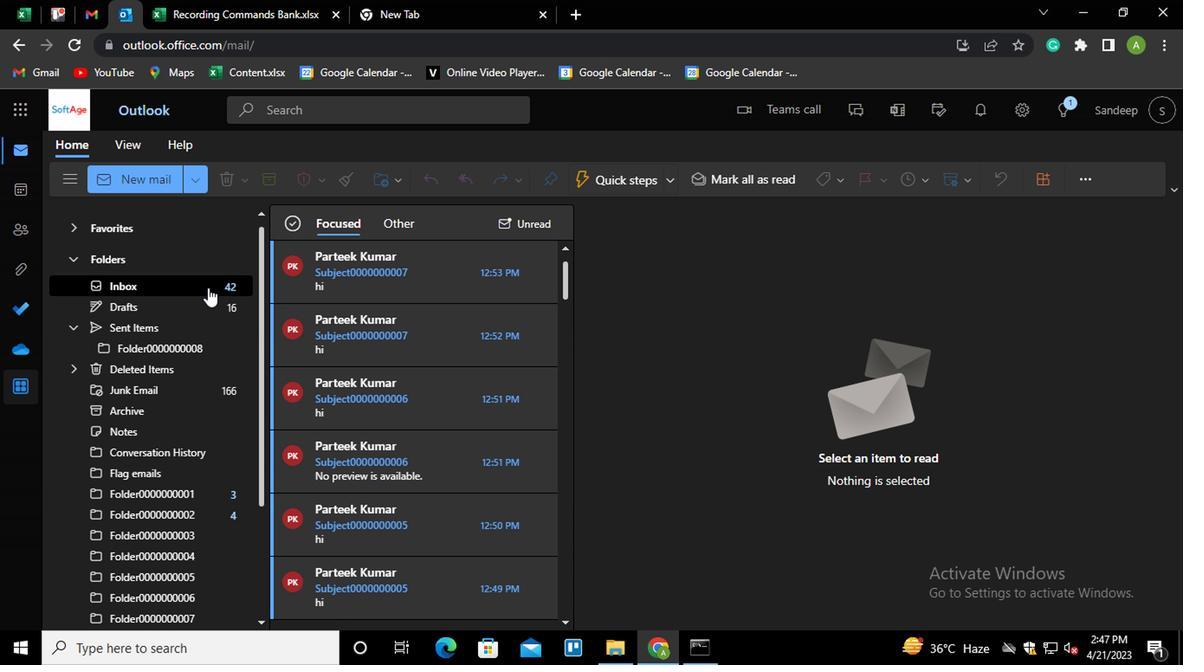 
Action: Mouse pressed left at (167, 287)
Screenshot: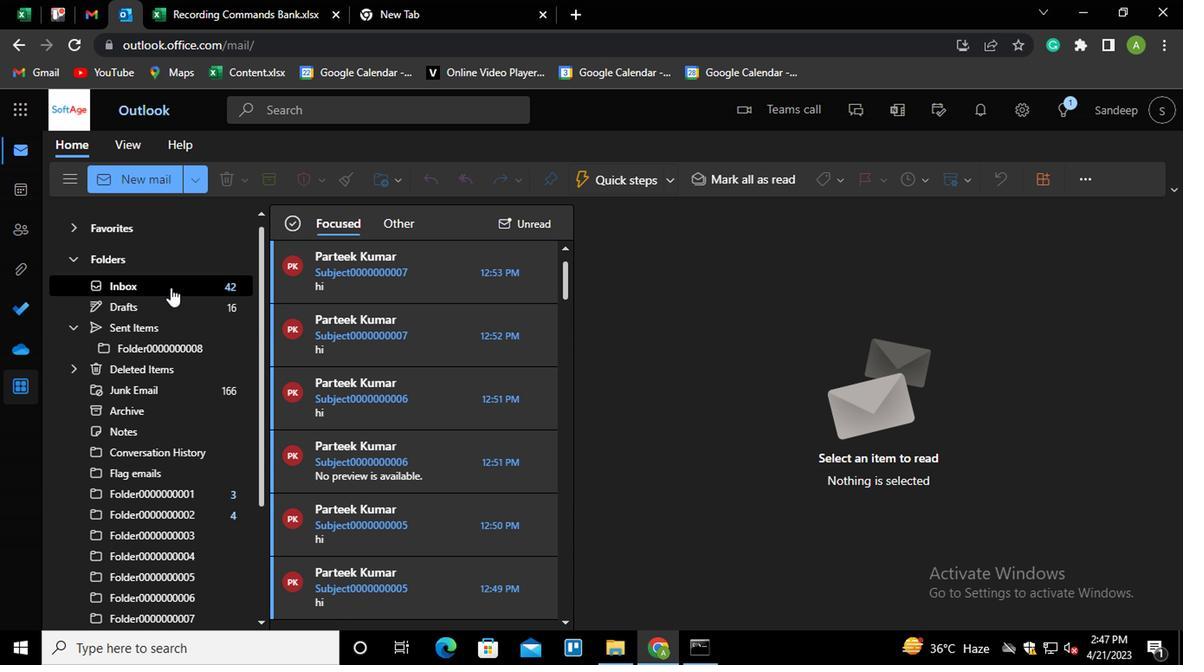 
Action: Mouse moved to (344, 346)
Screenshot: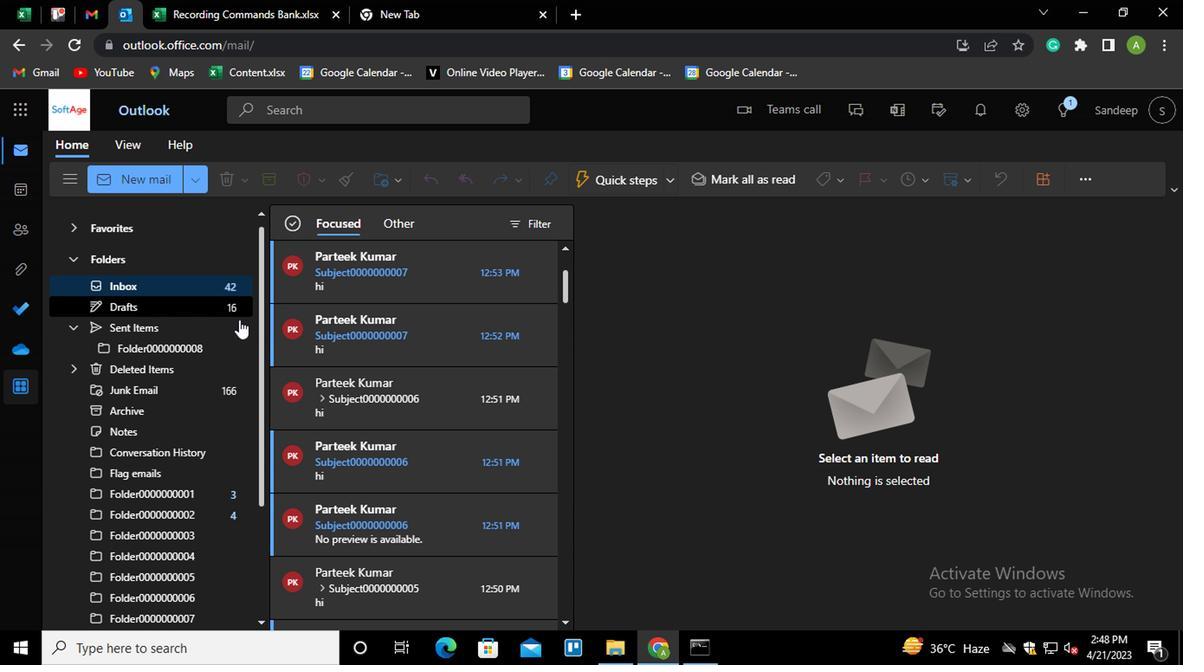 
Action: Mouse scrolled (344, 347) with delta (0, 0)
Screenshot: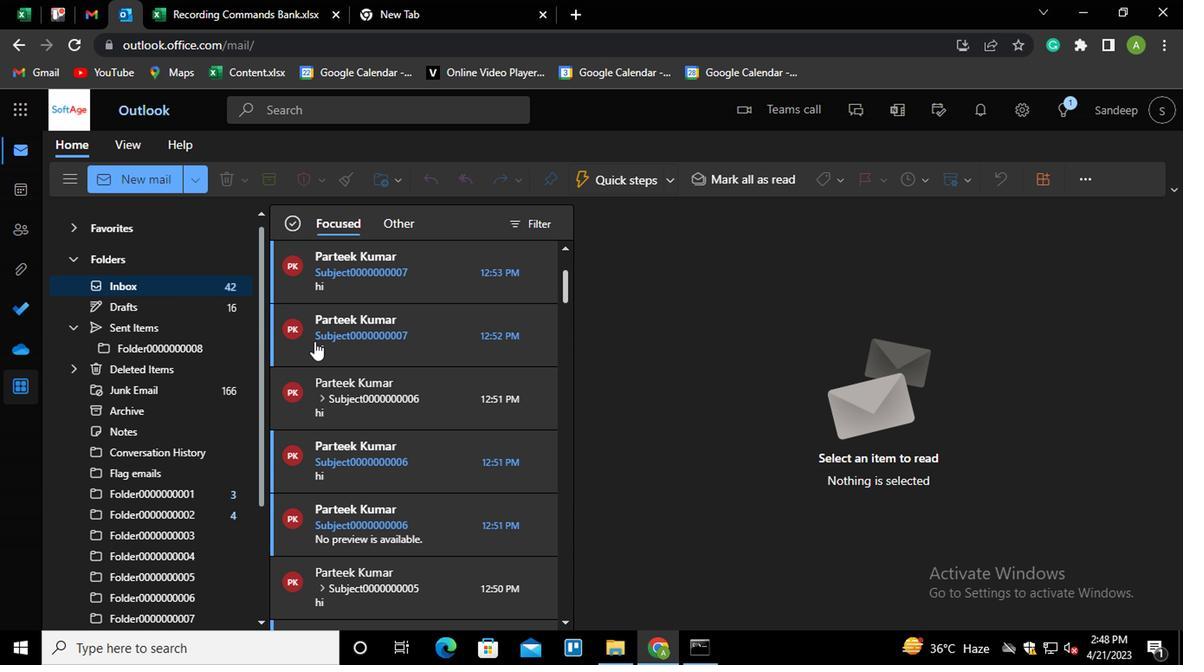 
Action: Mouse moved to (344, 346)
Screenshot: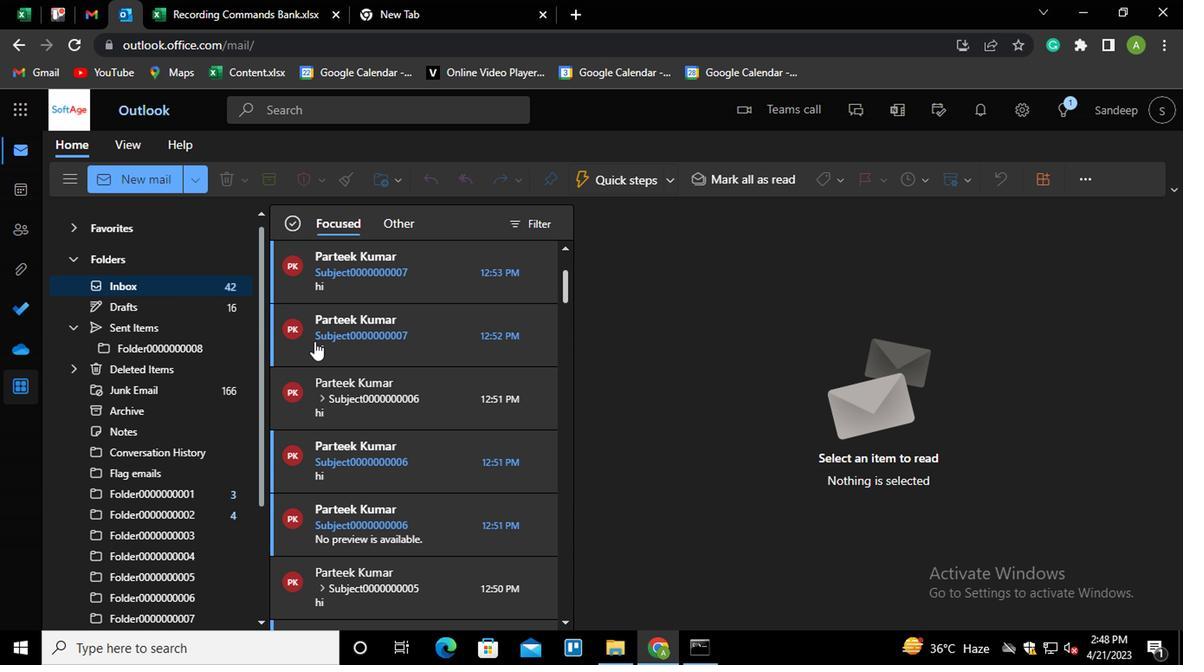 
Action: Mouse scrolled (344, 347) with delta (0, 0)
Screenshot: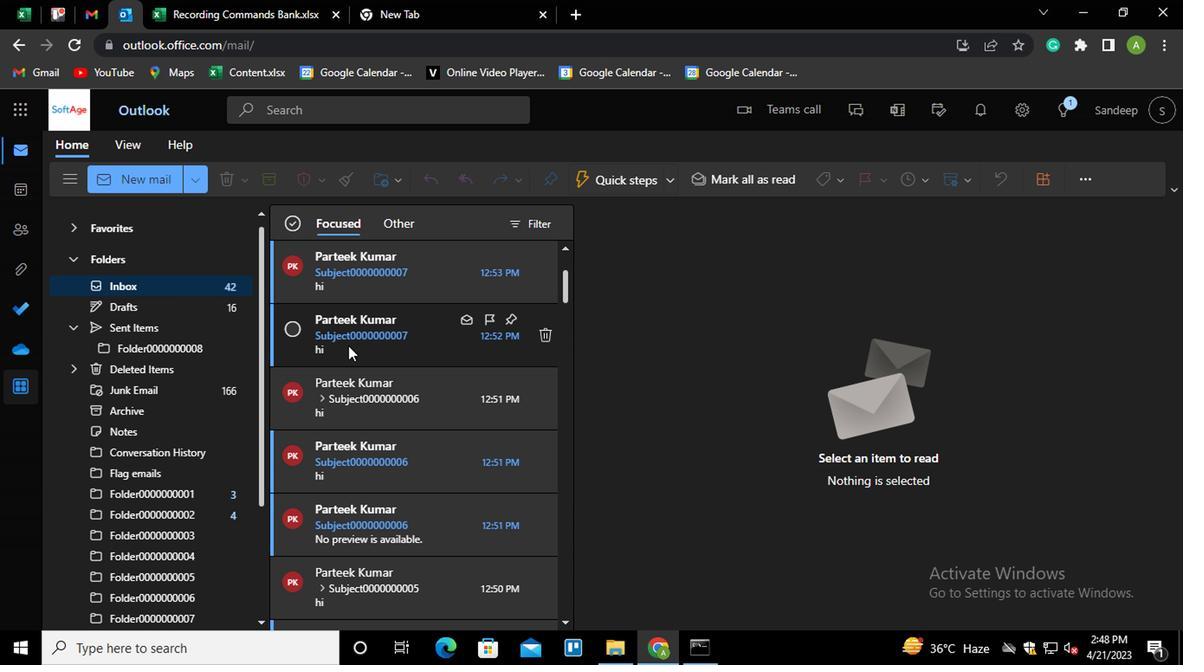 
Action: Mouse scrolled (344, 347) with delta (0, 0)
Screenshot: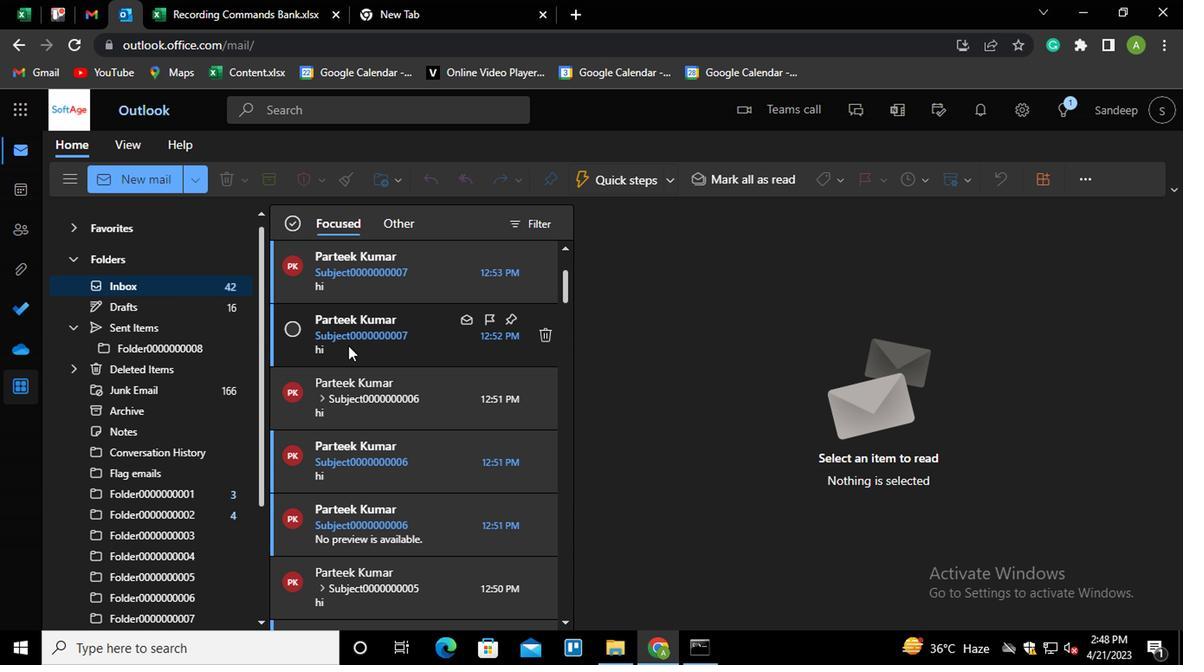 
Action: Mouse moved to (414, 321)
Screenshot: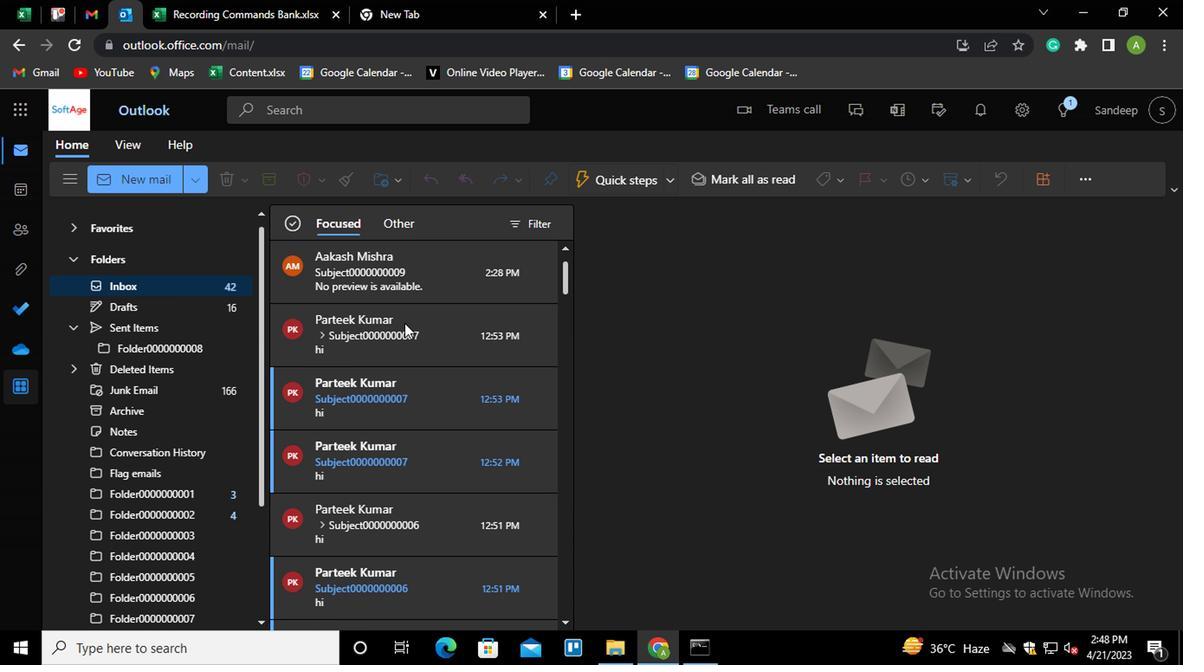 
Action: Mouse scrolled (414, 322) with delta (0, 1)
Screenshot: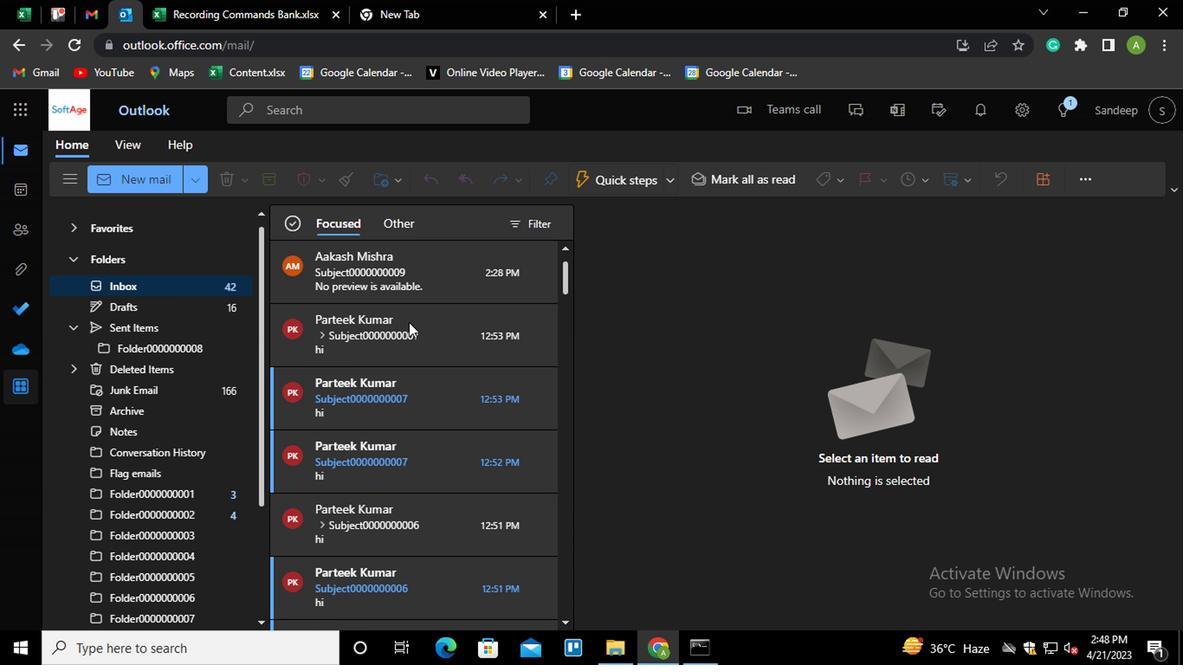
Action: Mouse scrolled (414, 322) with delta (0, 1)
Screenshot: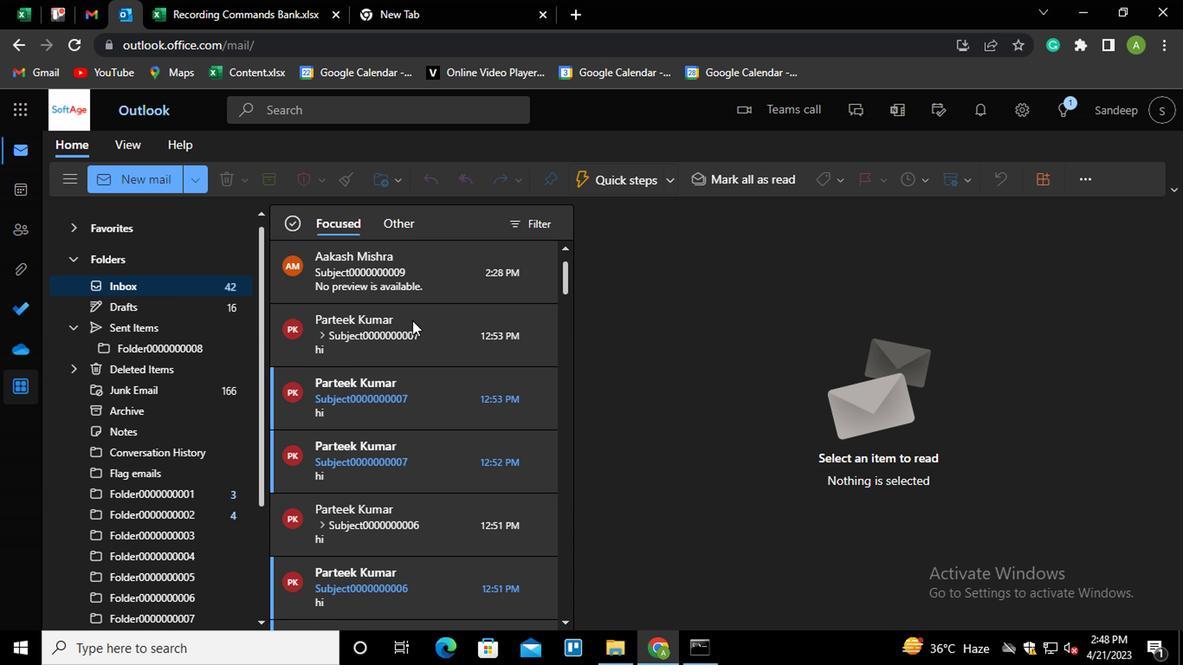 
Action: Mouse scrolled (414, 322) with delta (0, 1)
Screenshot: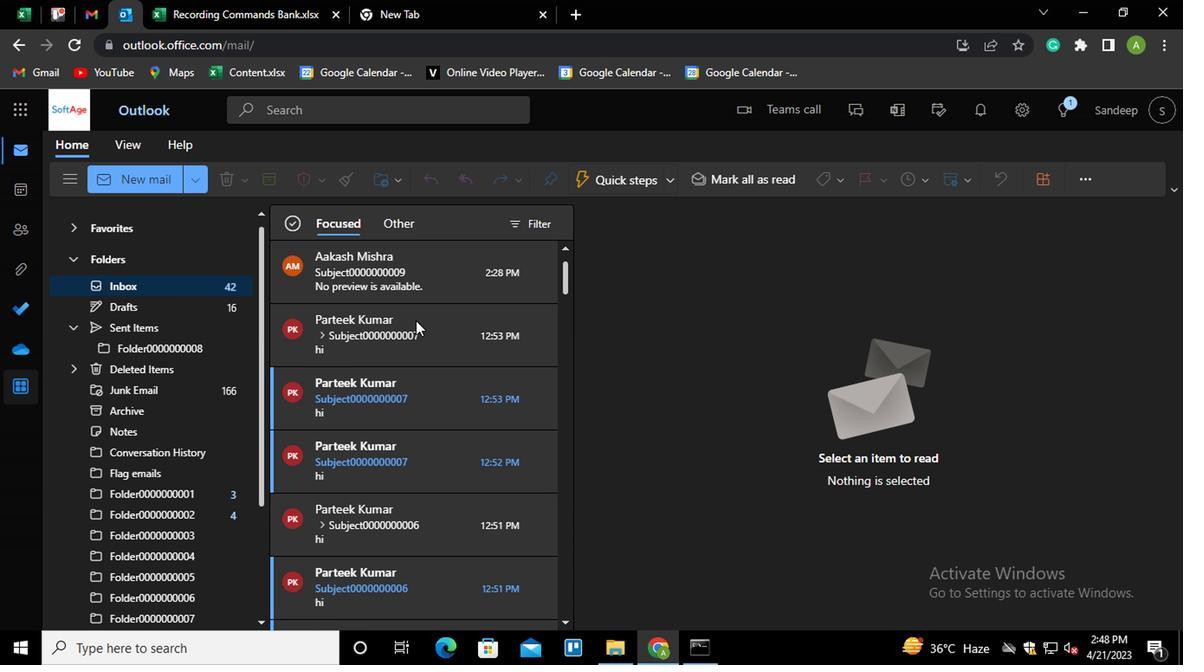 
Action: Mouse moved to (416, 320)
Screenshot: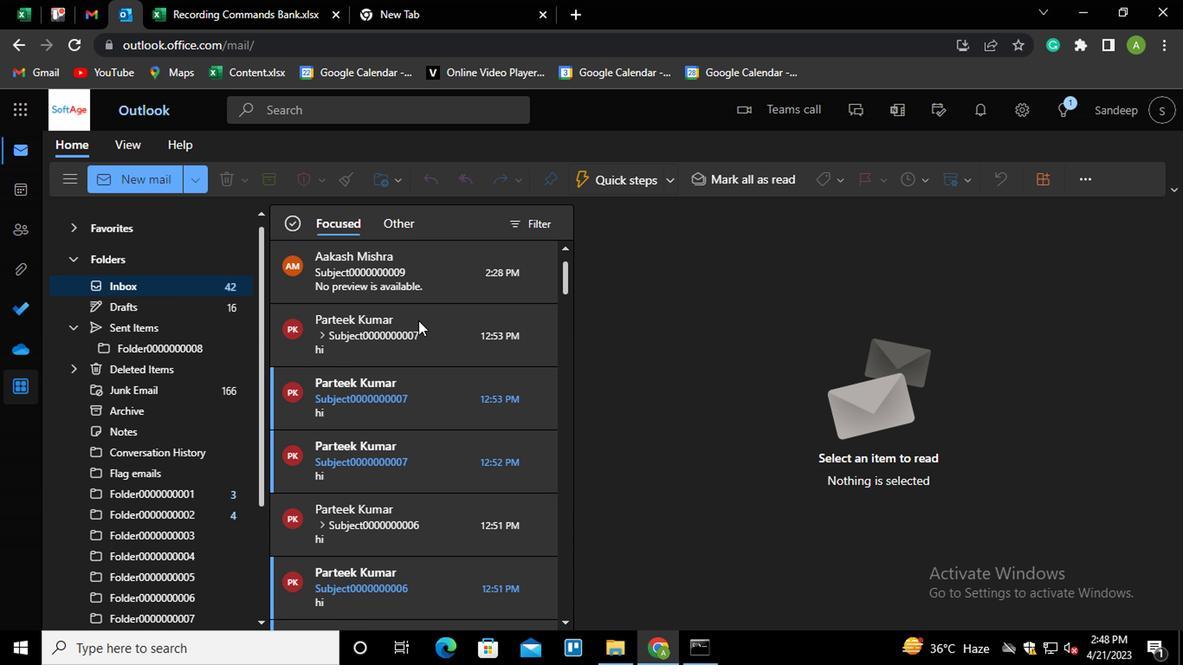 
Action: Mouse scrolled (416, 321) with delta (0, 0)
Screenshot: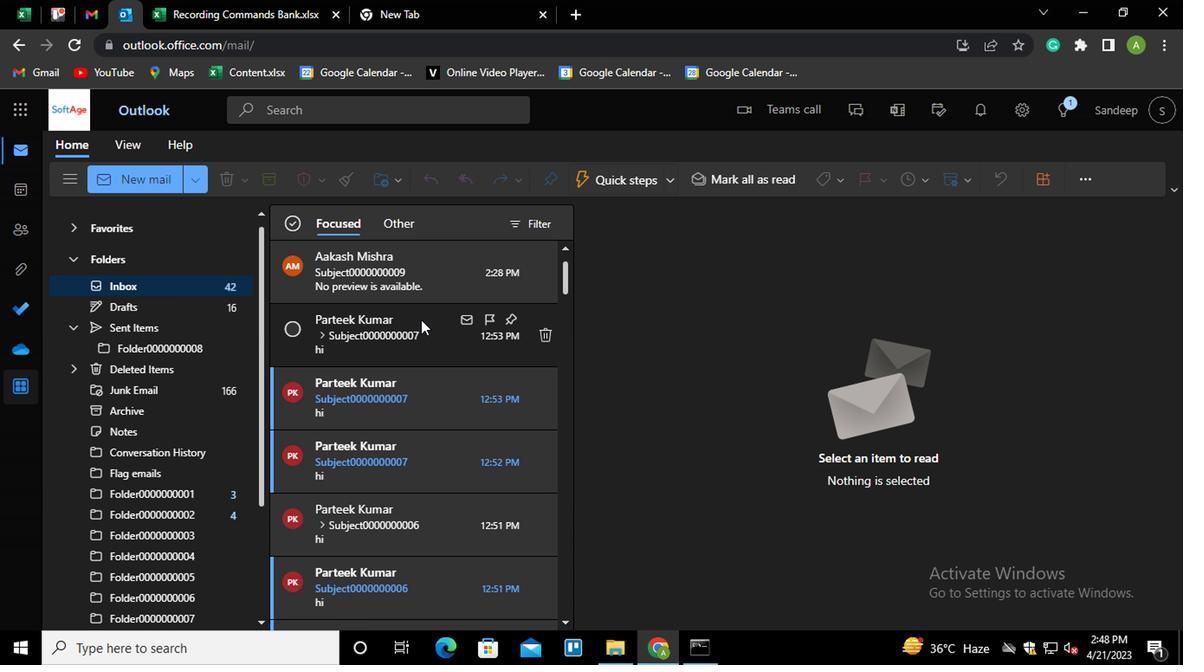 
Action: Mouse scrolled (416, 321) with delta (0, 0)
Screenshot: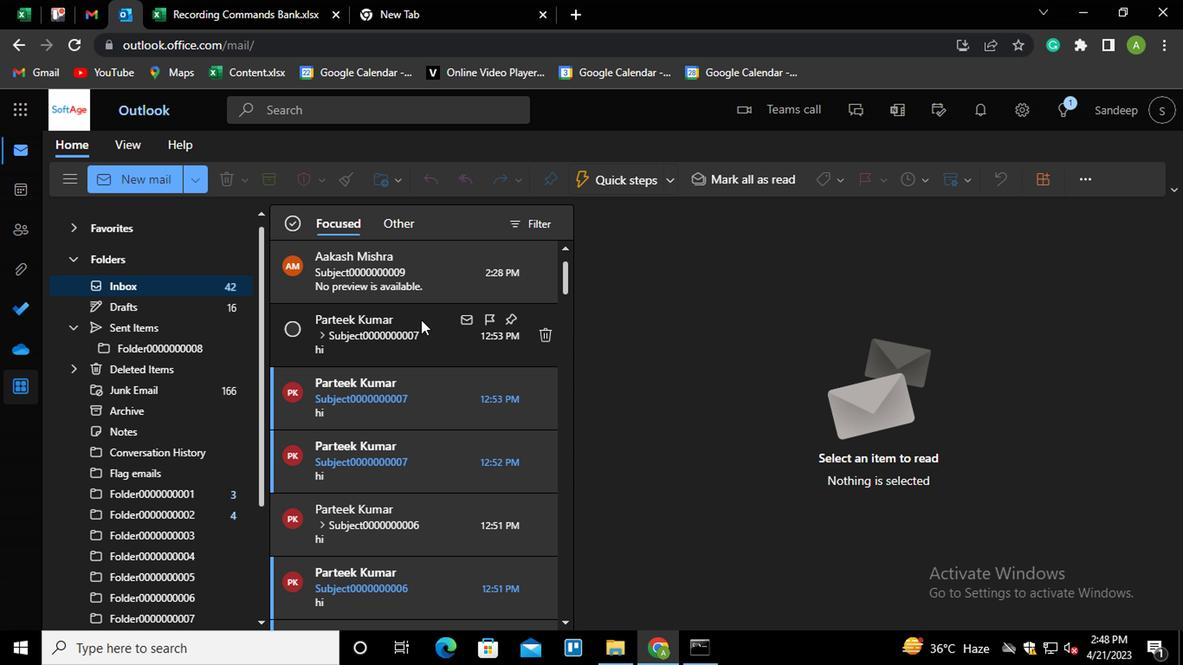 
Action: Mouse scrolled (416, 321) with delta (0, 0)
Screenshot: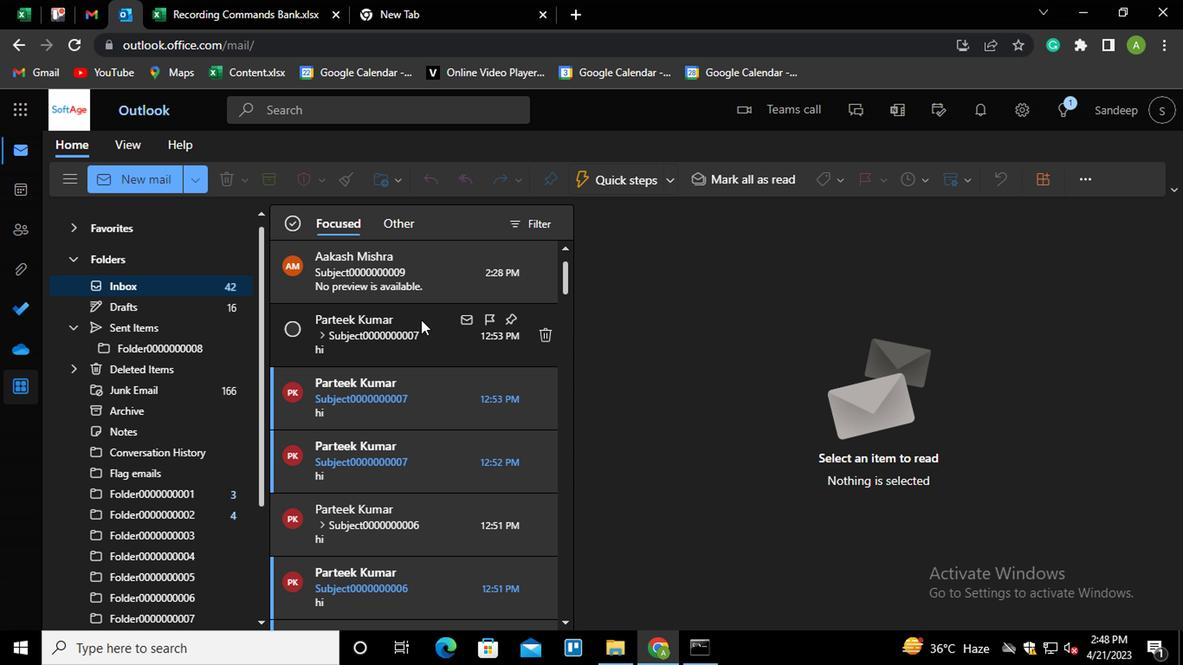 
Action: Mouse moved to (291, 260)
Screenshot: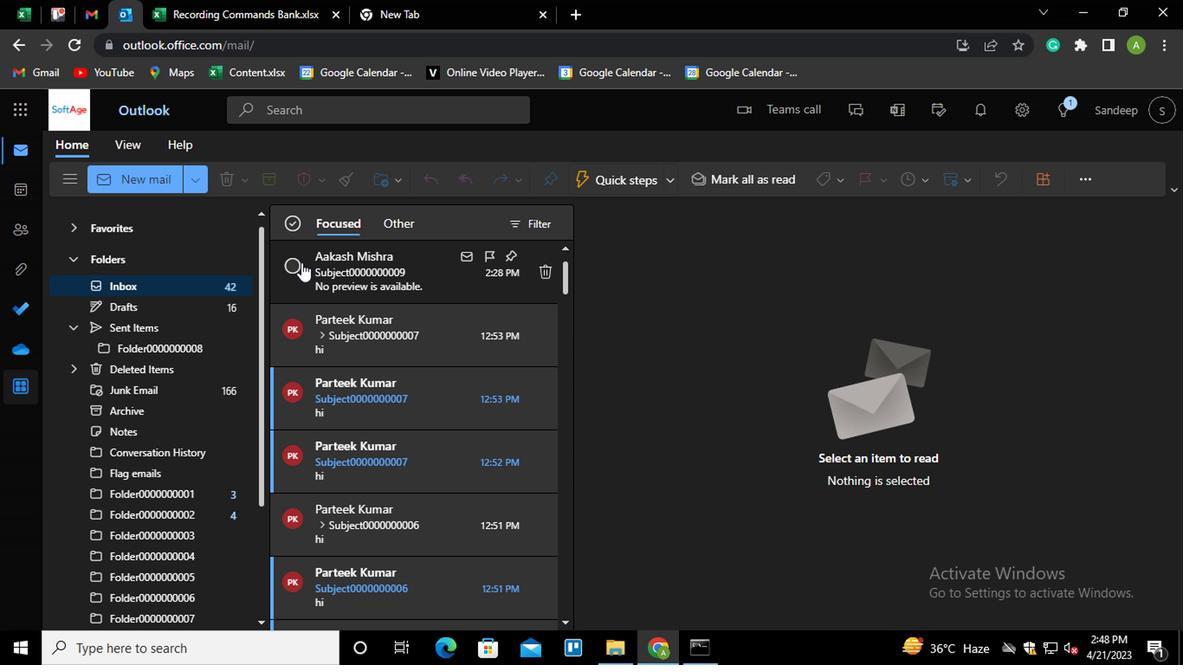 
Action: Mouse pressed left at (291, 260)
Screenshot: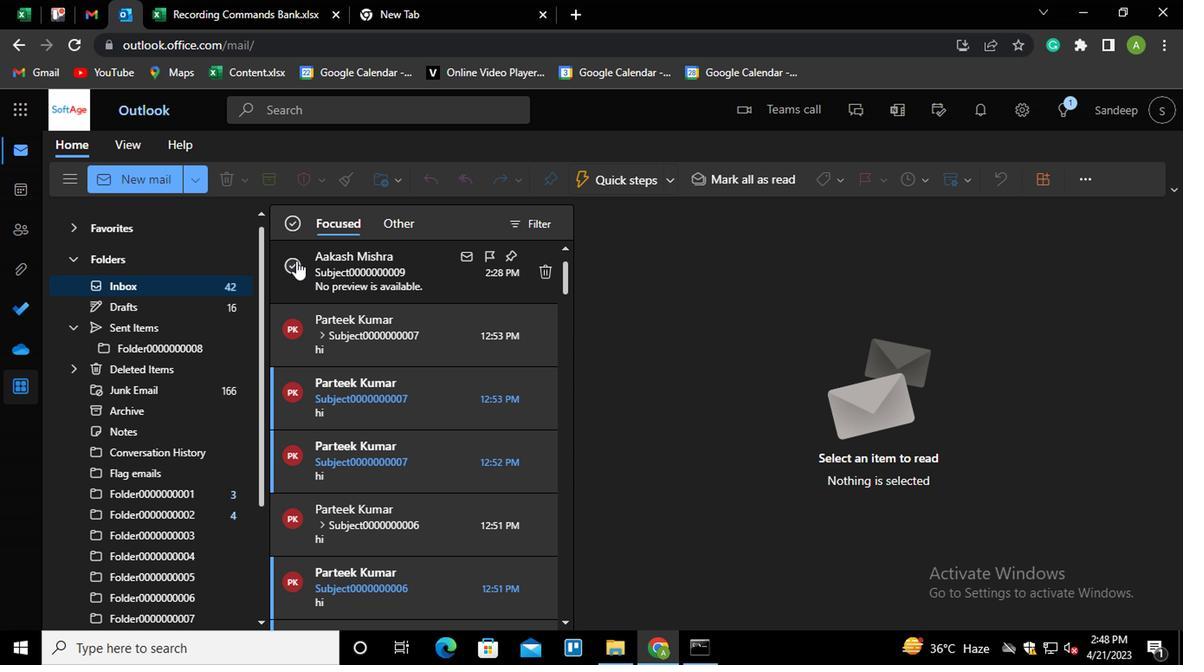
Action: Mouse moved to (290, 332)
Screenshot: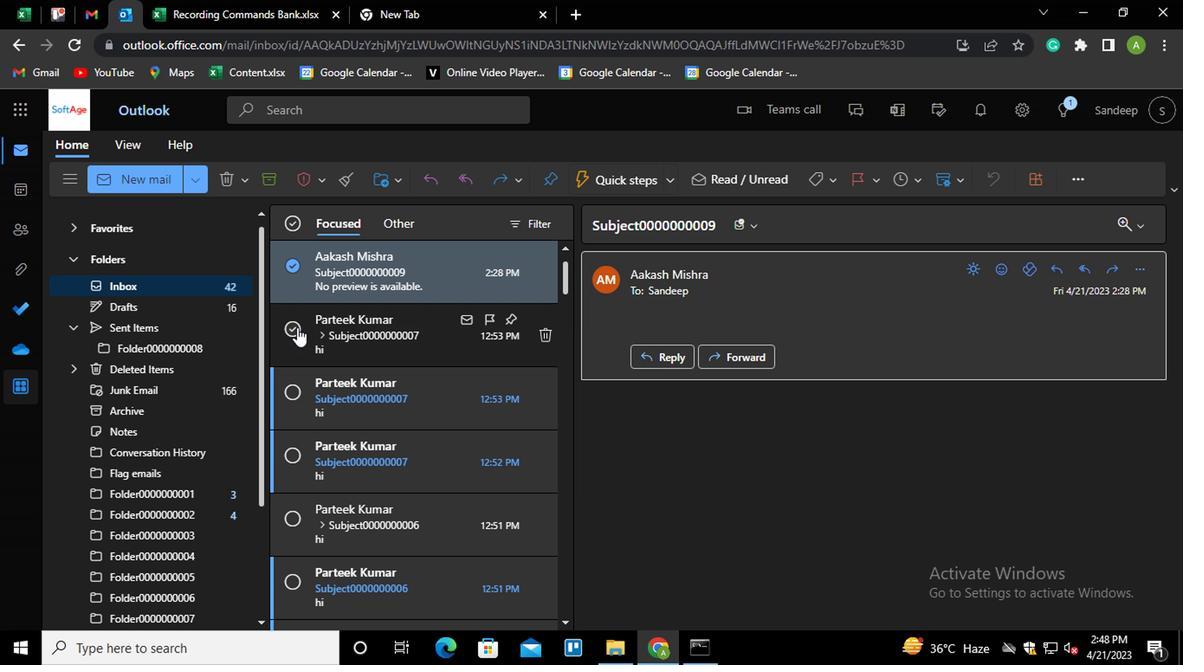 
Action: Mouse pressed left at (290, 332)
Screenshot: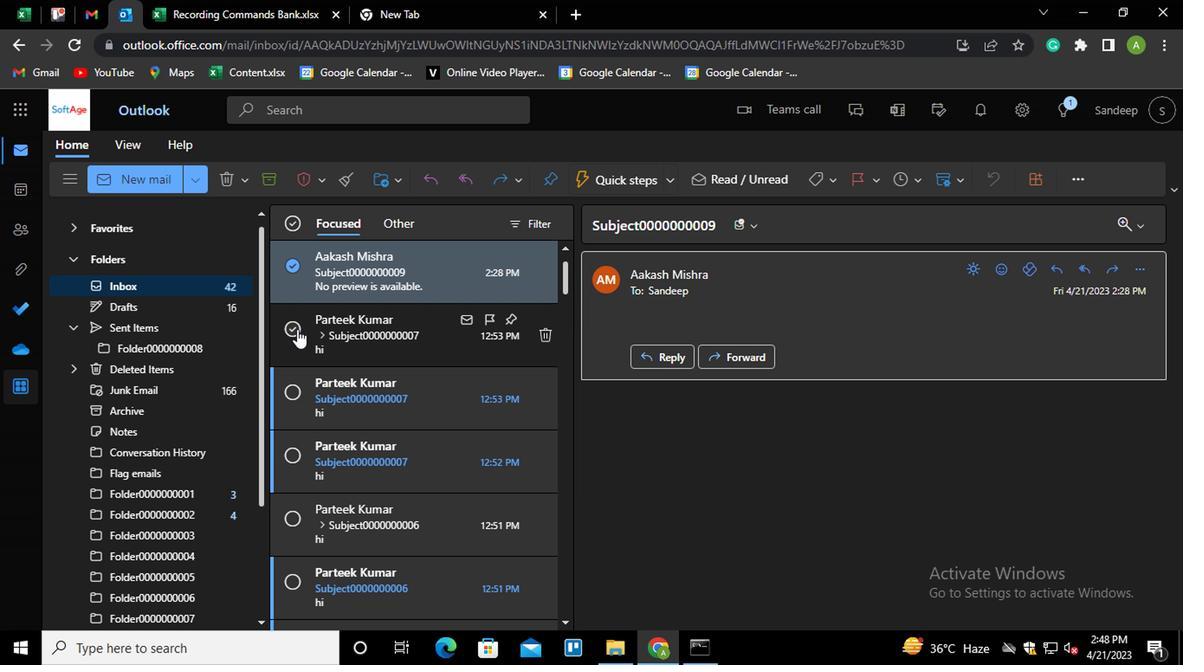 
Action: Mouse moved to (289, 393)
Screenshot: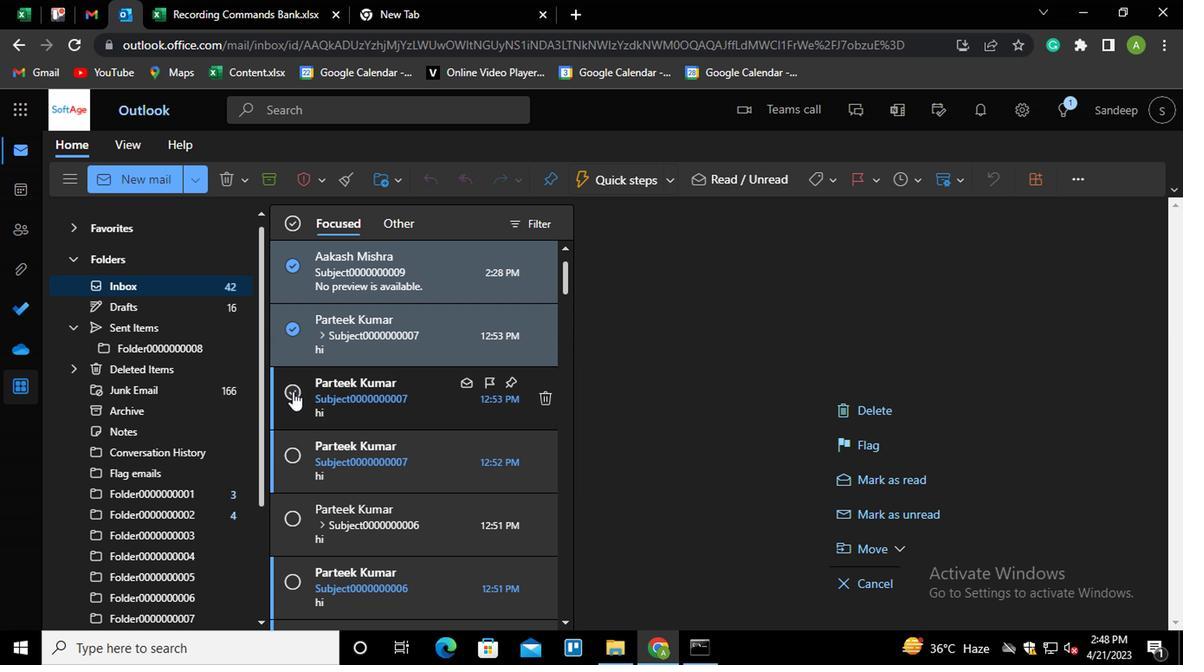 
Action: Mouse pressed left at (289, 393)
Screenshot: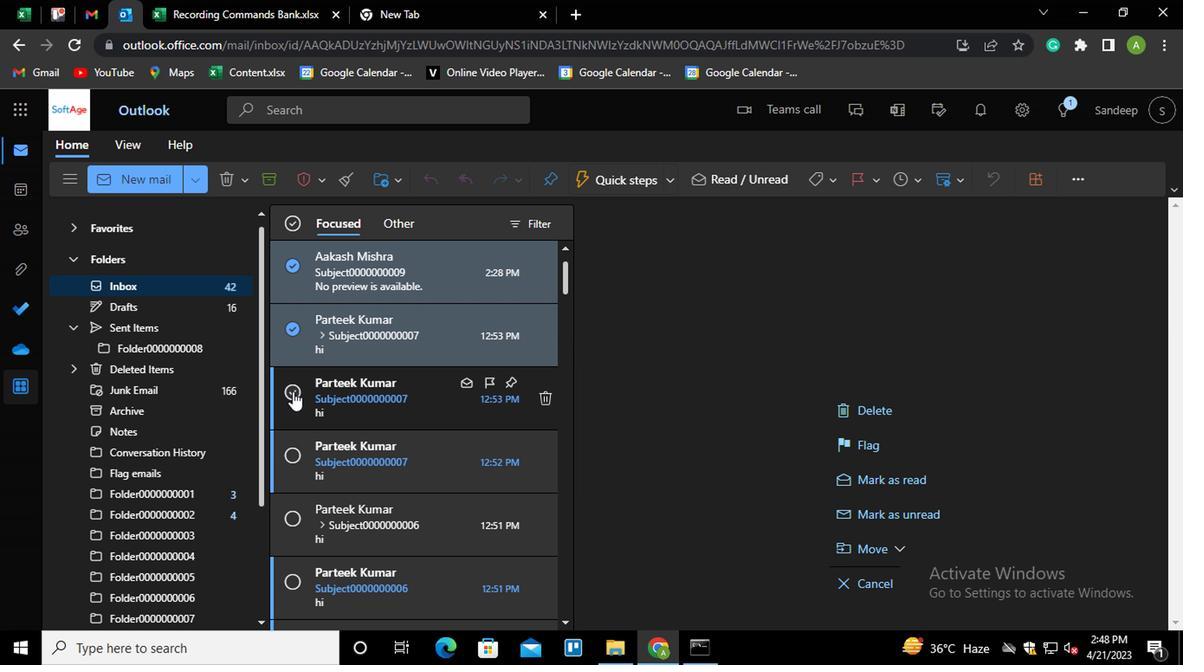 
Action: Mouse moved to (282, 455)
Screenshot: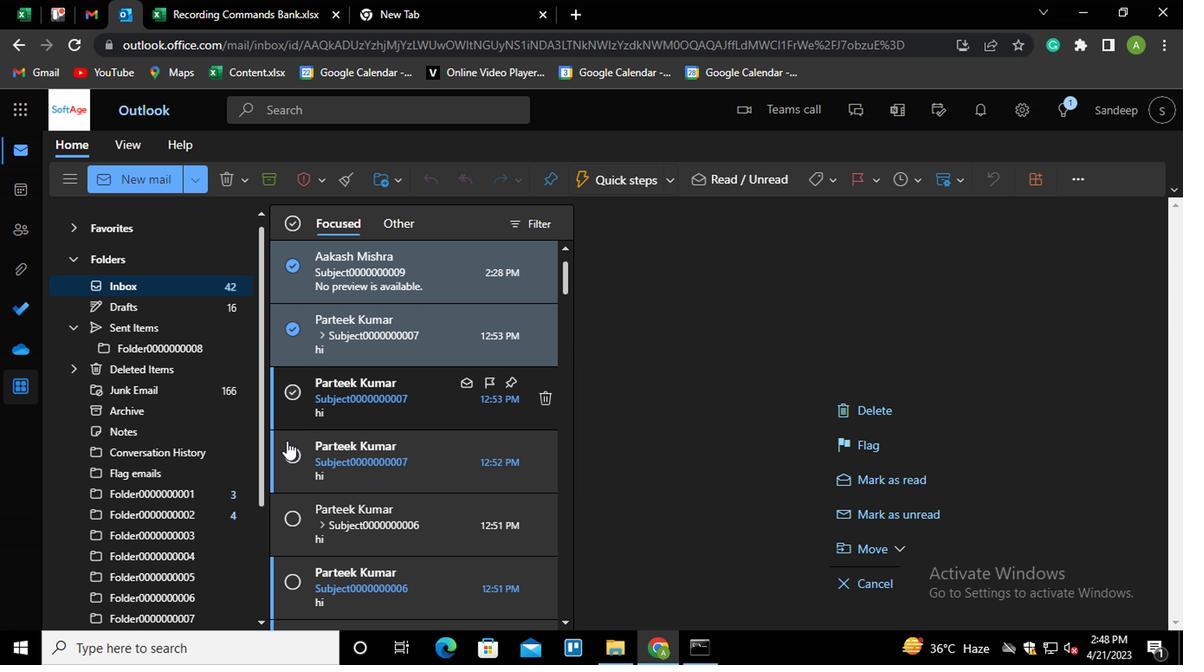 
Action: Mouse pressed left at (282, 455)
Screenshot: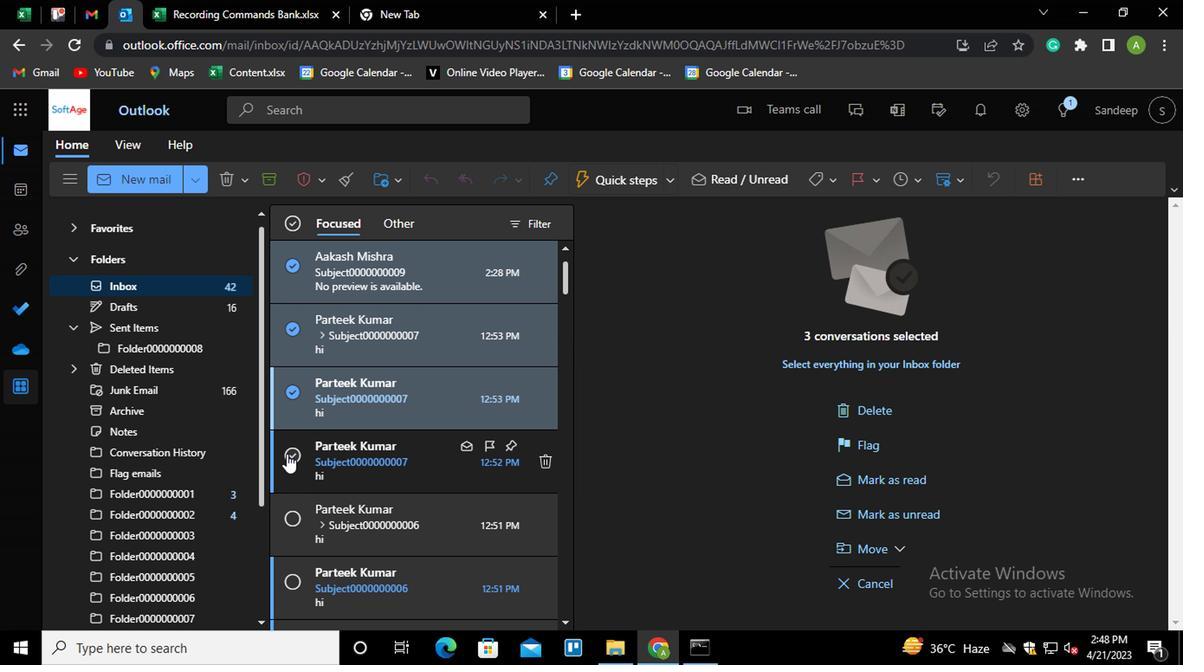 
Action: Mouse moved to (284, 520)
Screenshot: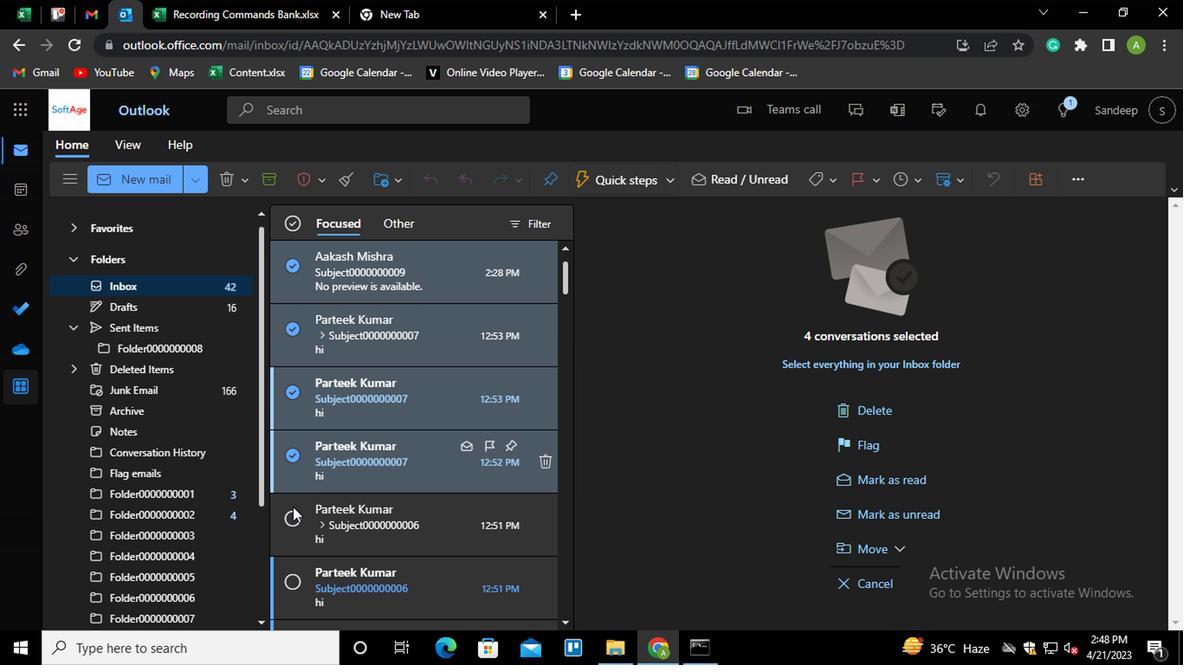
Action: Mouse pressed left at (284, 520)
Screenshot: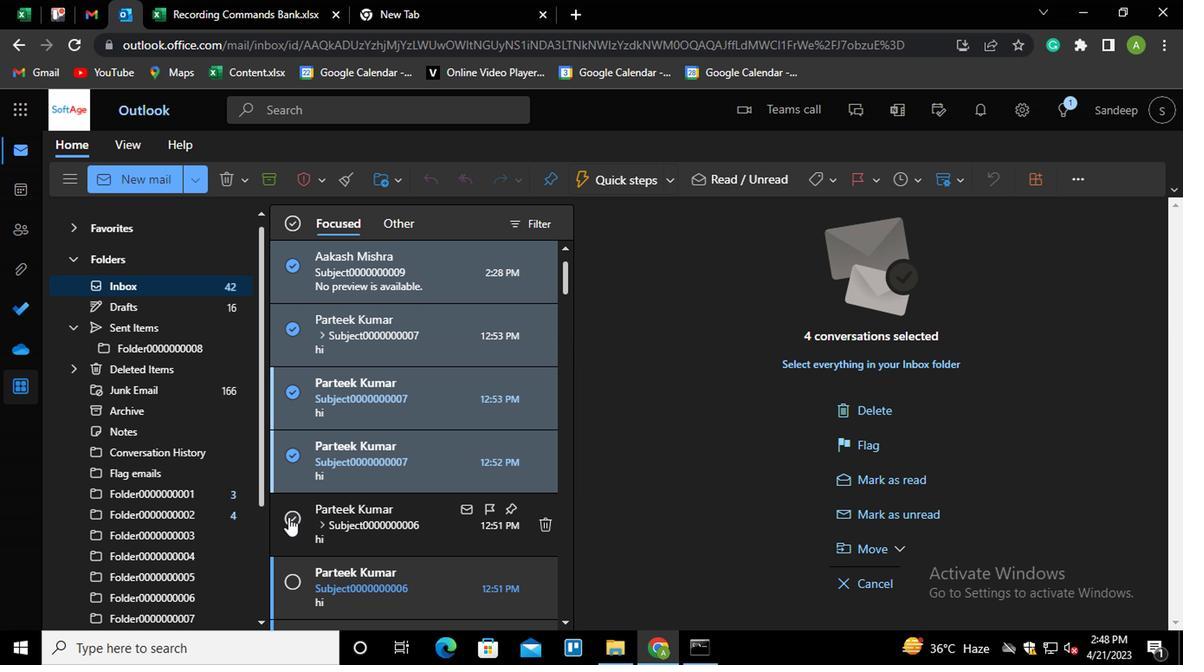 
Action: Mouse moved to (438, 272)
Screenshot: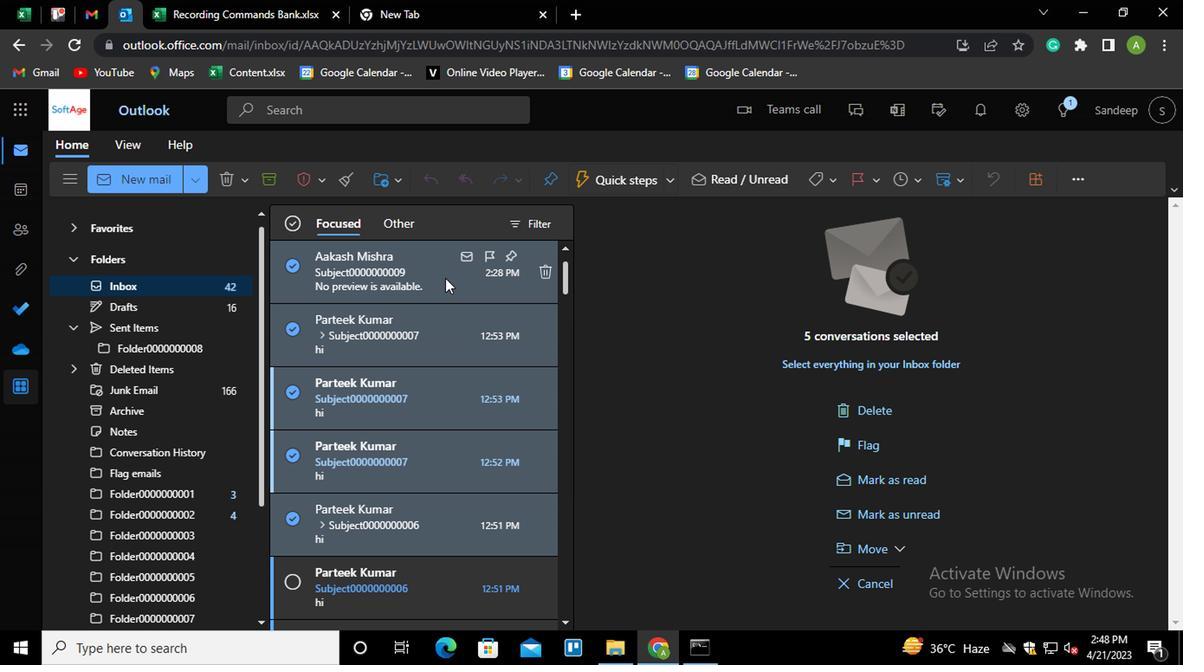 
Action: Mouse pressed right at (438, 272)
Screenshot: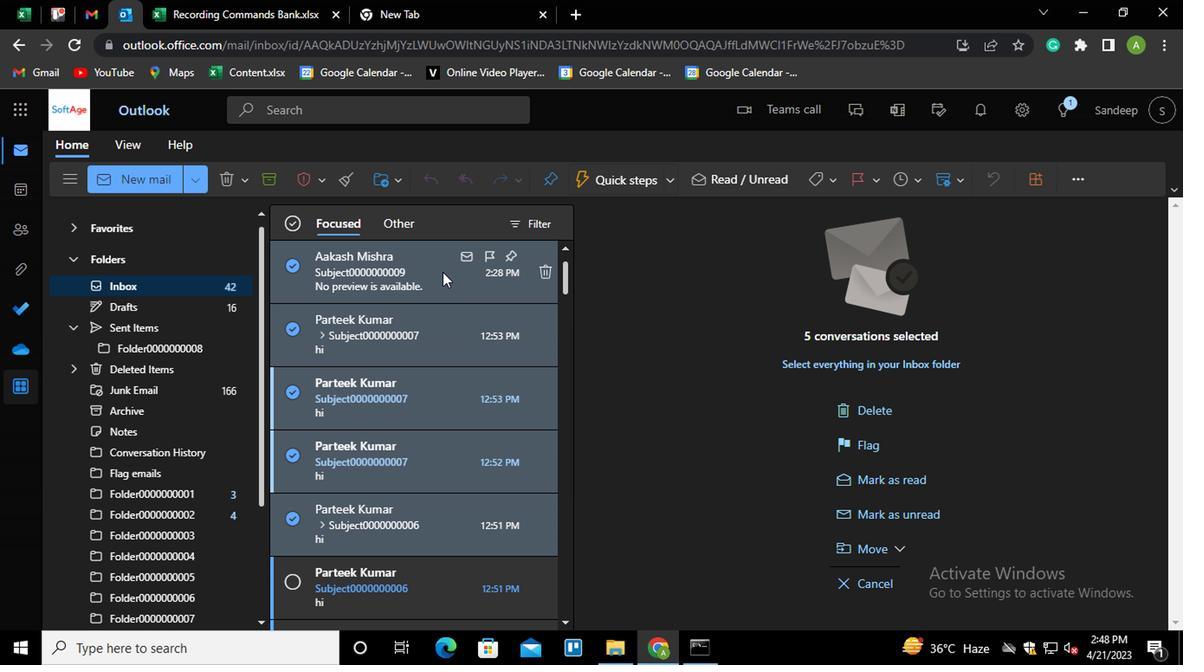 
Action: Mouse moved to (457, 144)
Screenshot: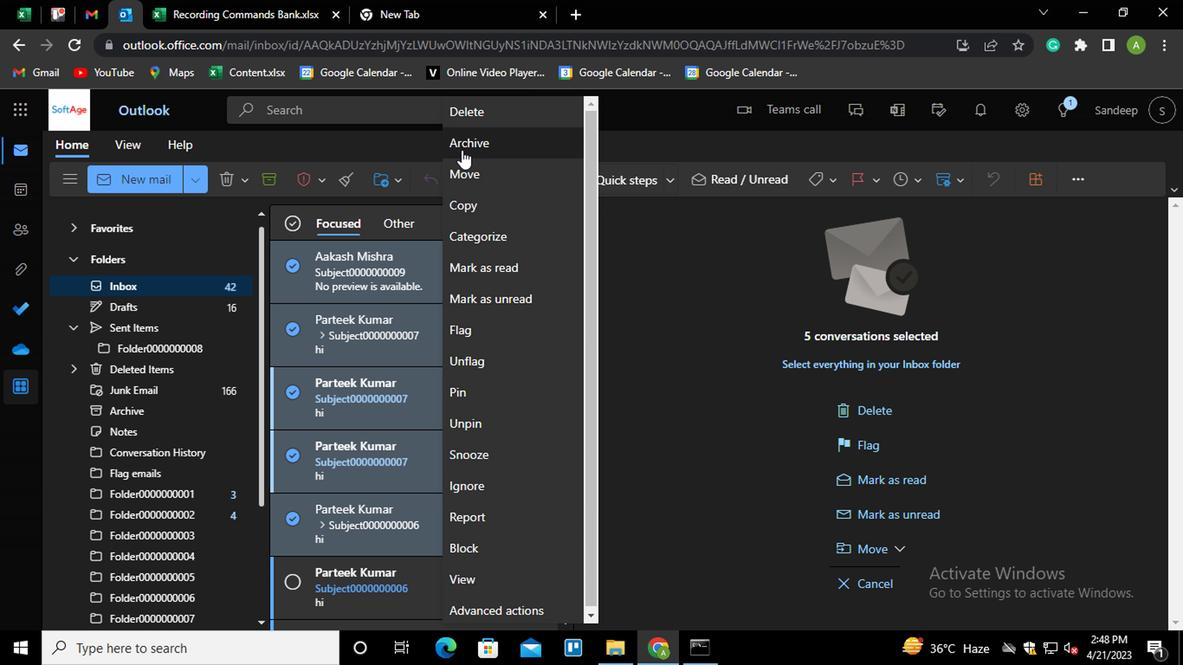
Action: Mouse pressed left at (457, 144)
Screenshot: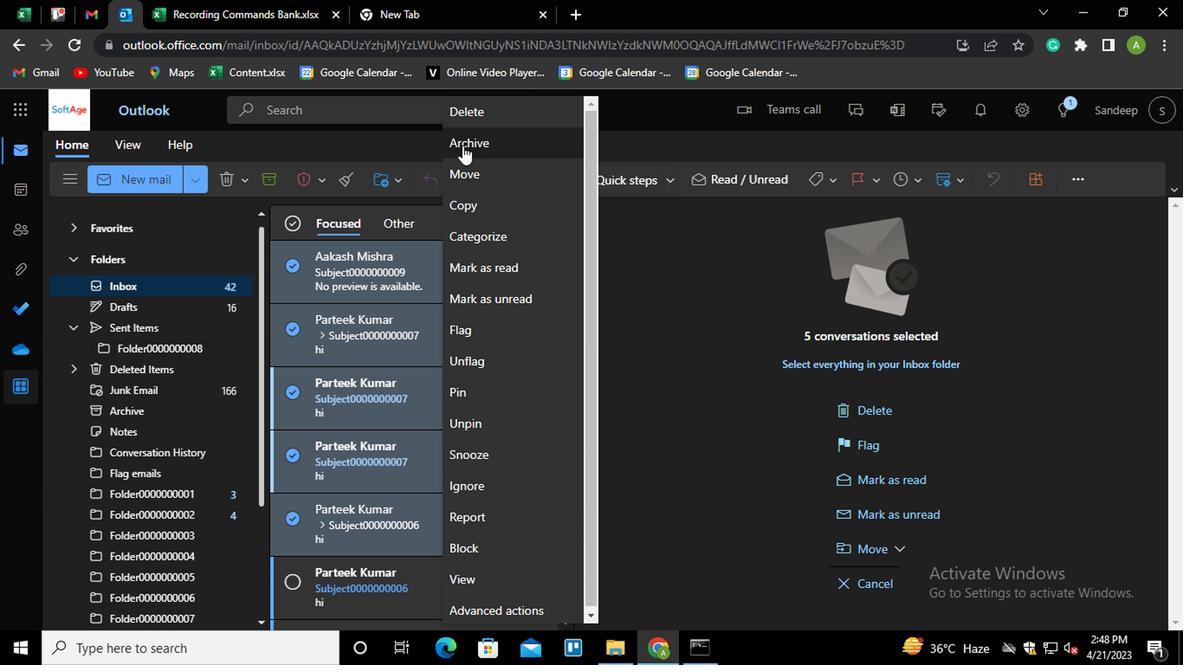 
Action: Mouse moved to (462, 415)
Screenshot: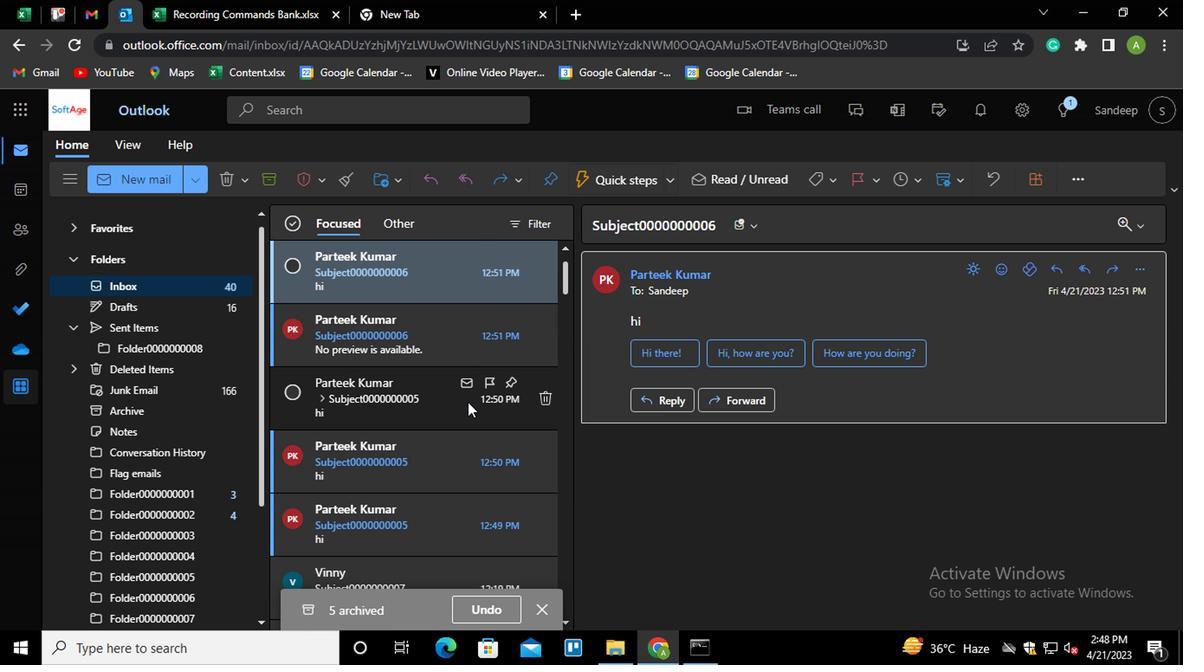 
